 Task: Find connections with filter location Paravūr with filter topic #Business2021with filter profile language Potuguese with filter current company Software Testing Studio with filter school Sri Ramakrishna Engineering College with filter industry Building Construction with filter service category Financial Planning with filter keywords title Brand Strategist
Action: Mouse moved to (555, 69)
Screenshot: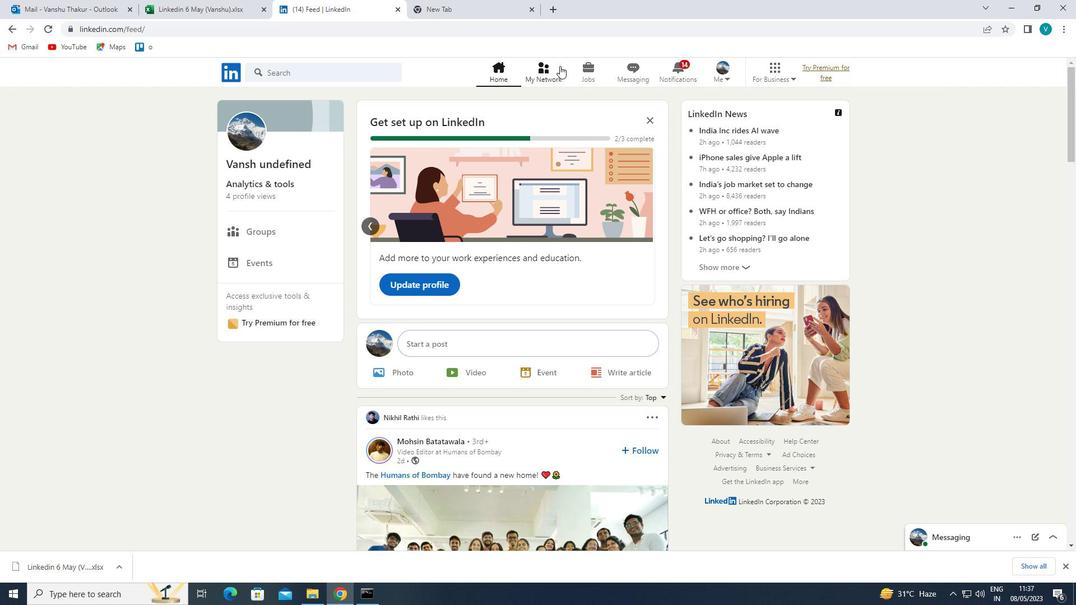 
Action: Mouse pressed left at (555, 69)
Screenshot: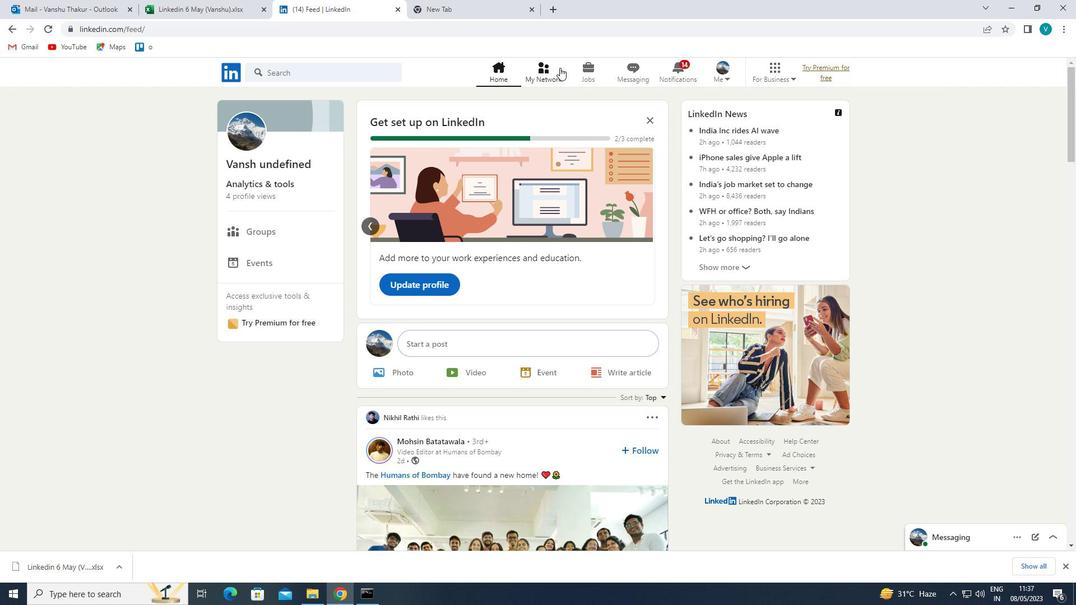 
Action: Mouse moved to (314, 128)
Screenshot: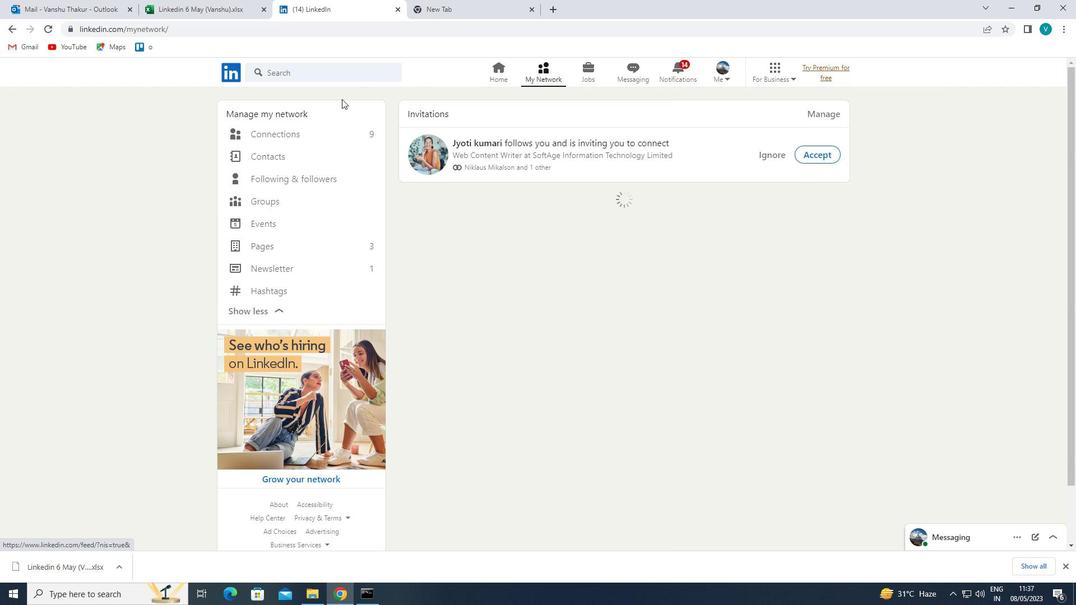 
Action: Mouse pressed left at (314, 128)
Screenshot: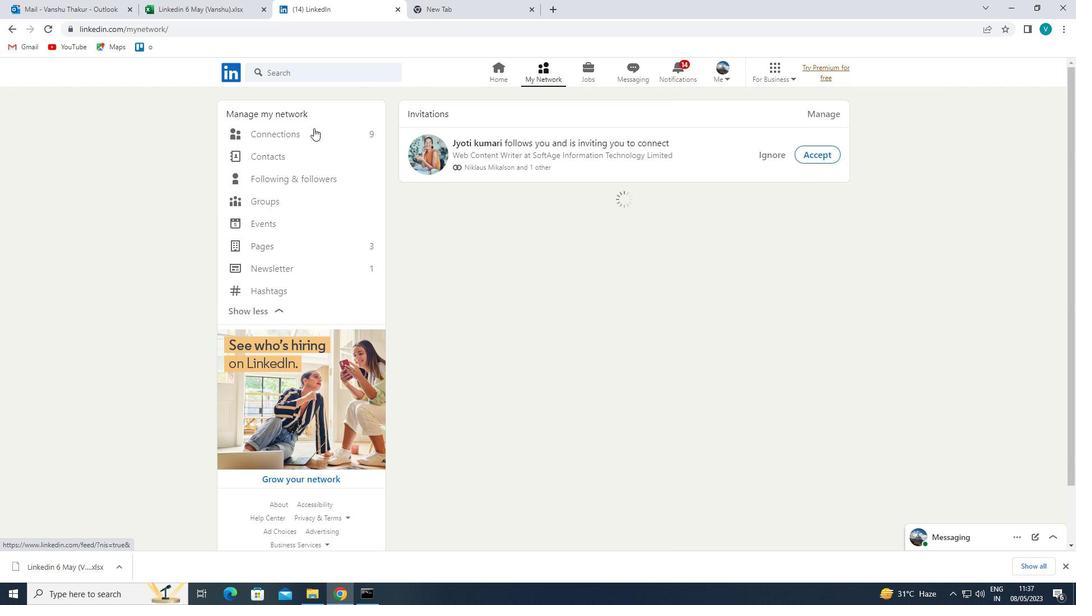 
Action: Mouse moved to (651, 136)
Screenshot: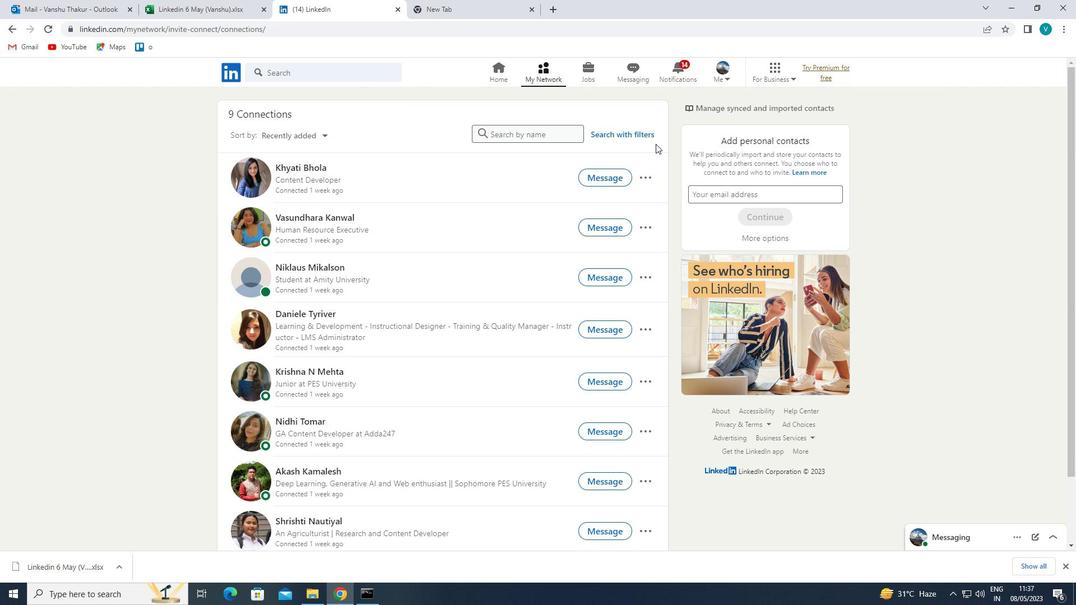 
Action: Mouse pressed left at (651, 136)
Screenshot: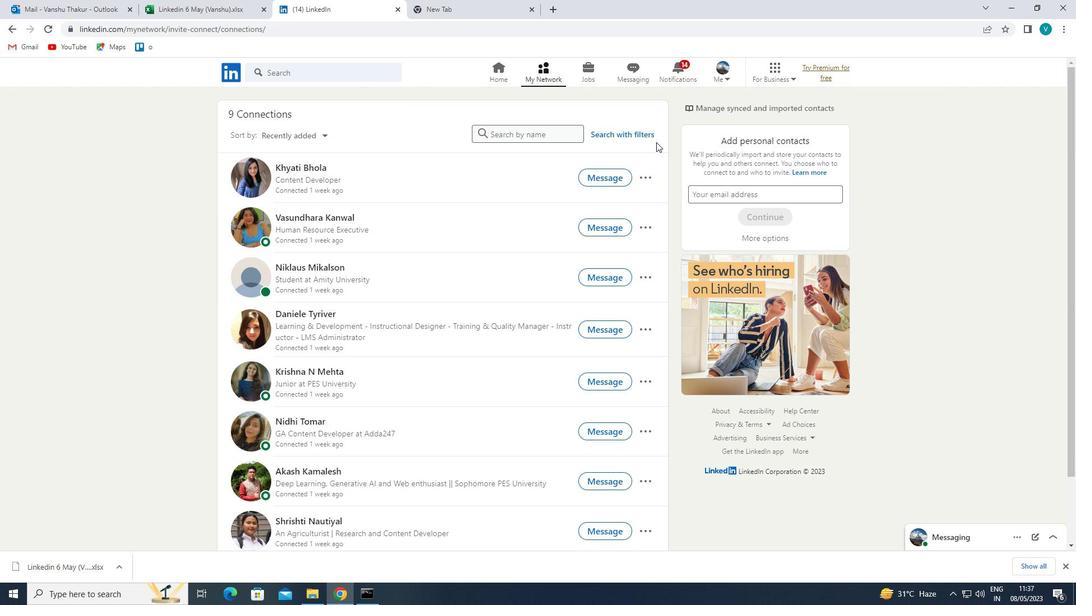 
Action: Mouse moved to (546, 106)
Screenshot: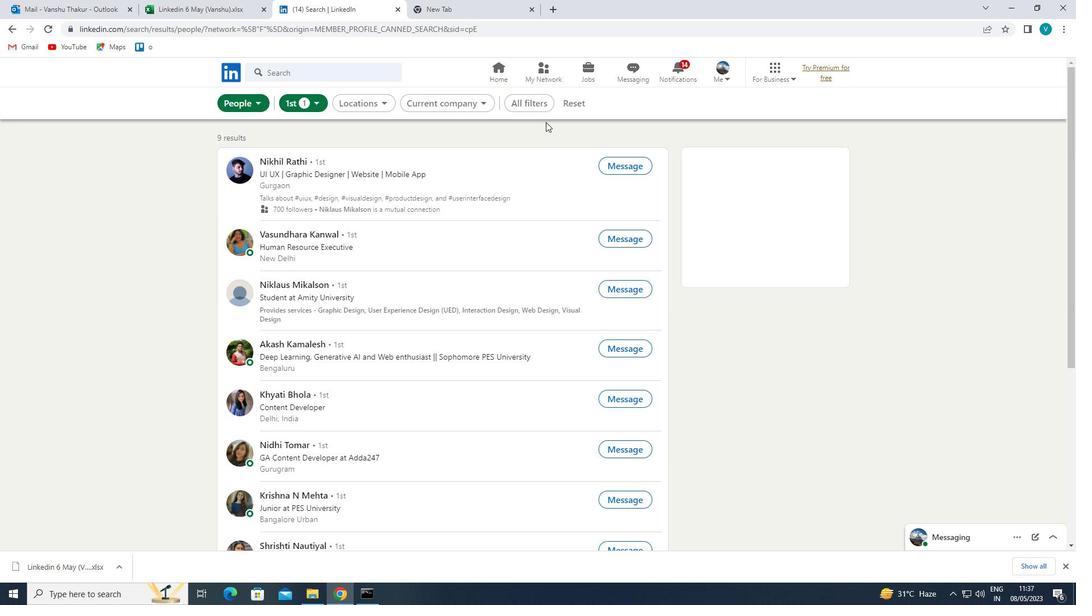 
Action: Mouse pressed left at (546, 106)
Screenshot: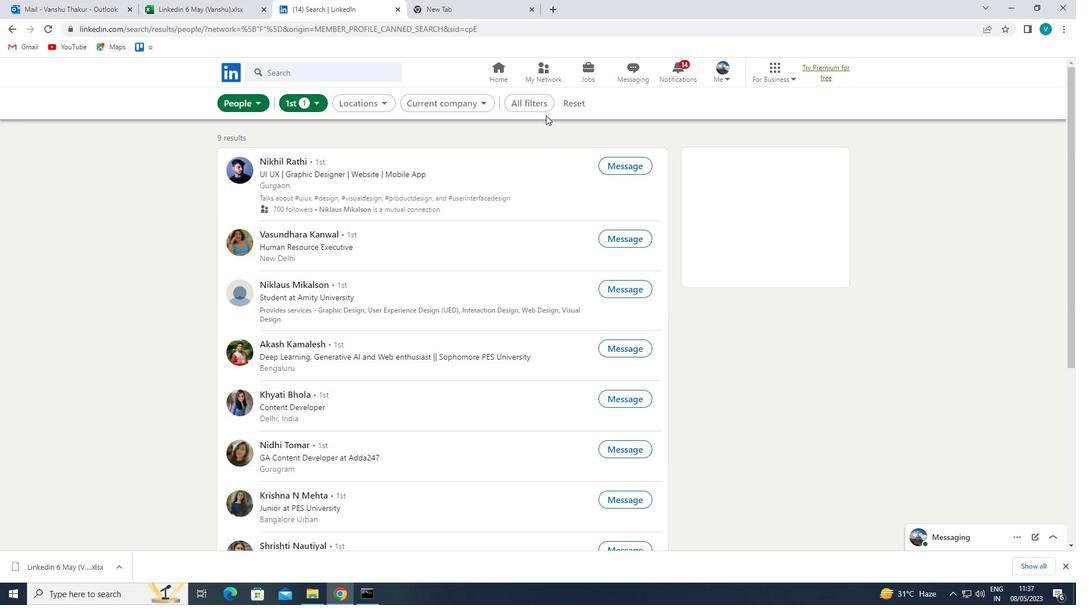 
Action: Mouse moved to (853, 231)
Screenshot: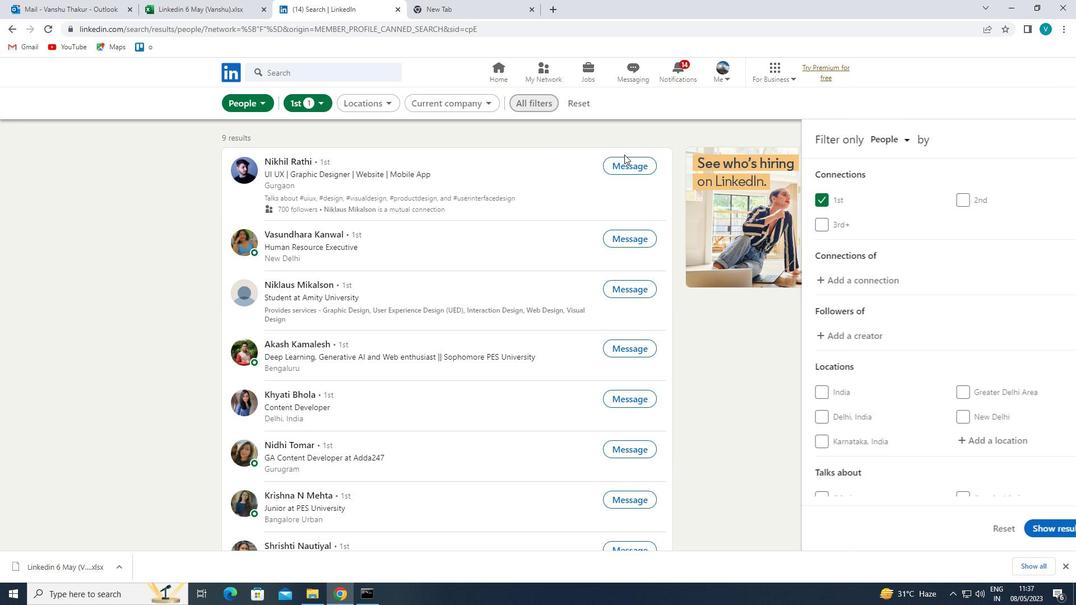 
Action: Mouse scrolled (853, 230) with delta (0, 0)
Screenshot: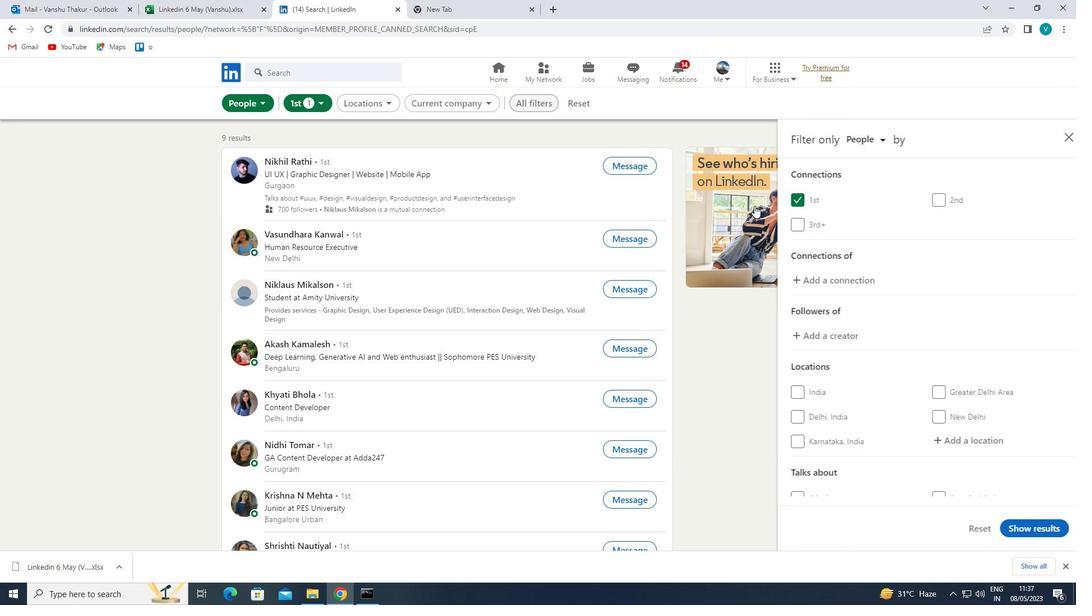 
Action: Mouse moved to (854, 231)
Screenshot: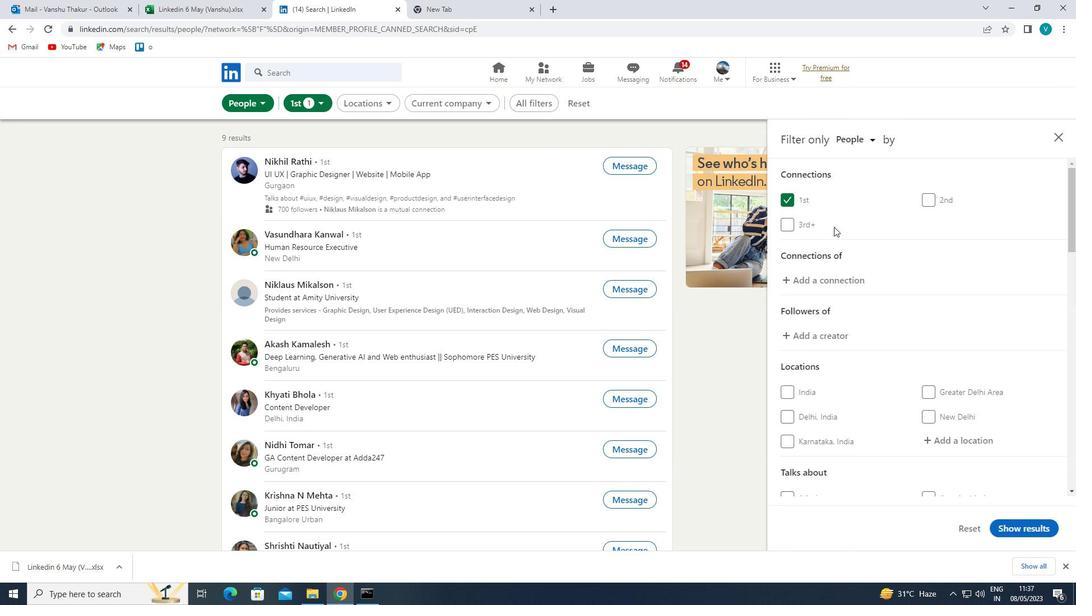 
Action: Mouse scrolled (854, 230) with delta (0, 0)
Screenshot: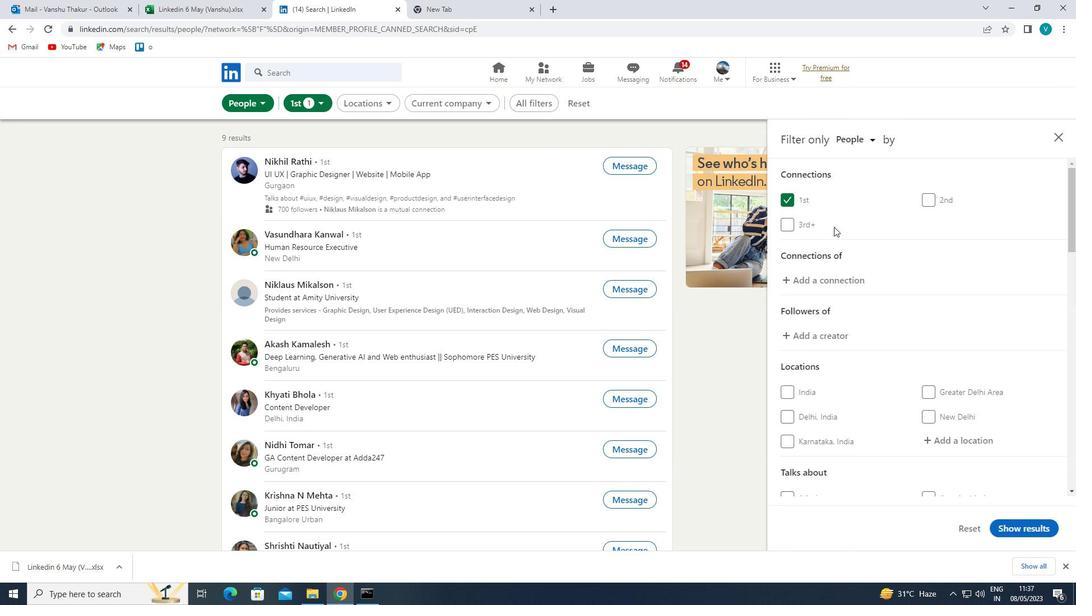 
Action: Mouse moved to (953, 327)
Screenshot: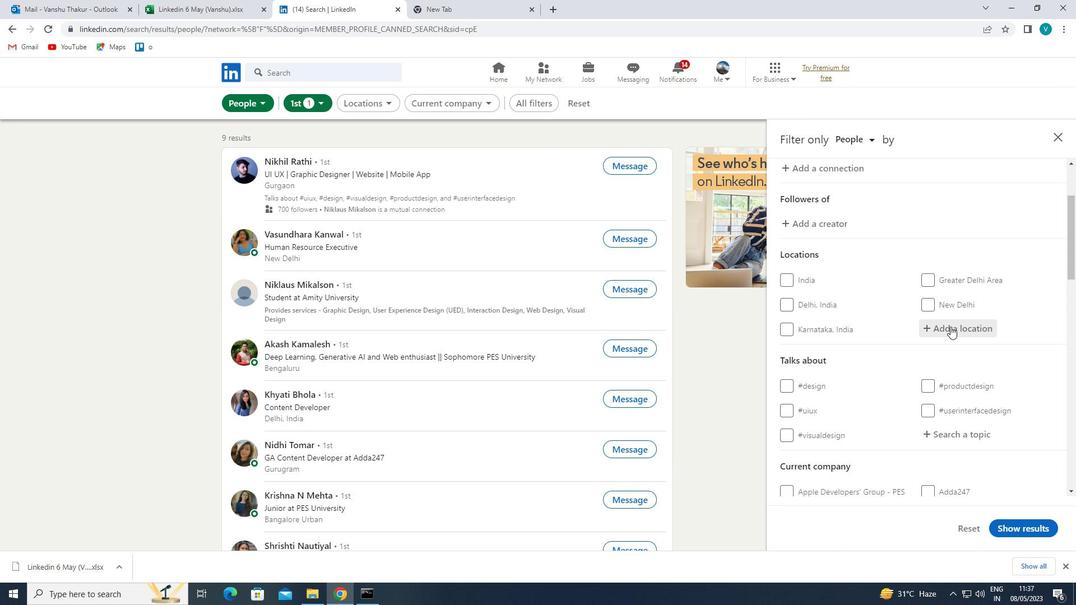 
Action: Mouse pressed left at (953, 327)
Screenshot: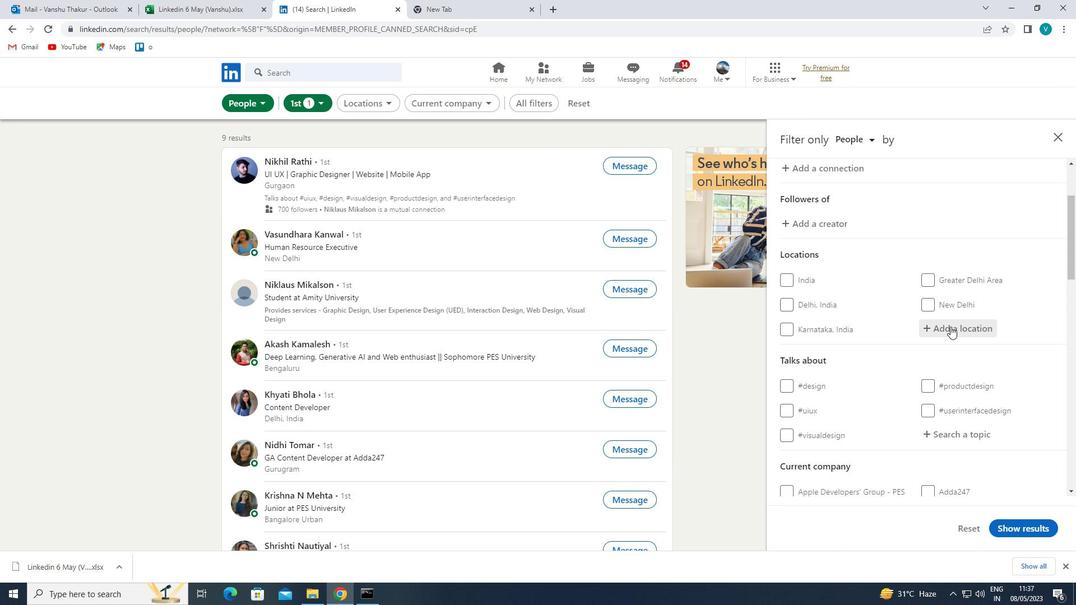 
Action: Mouse moved to (949, 330)
Screenshot: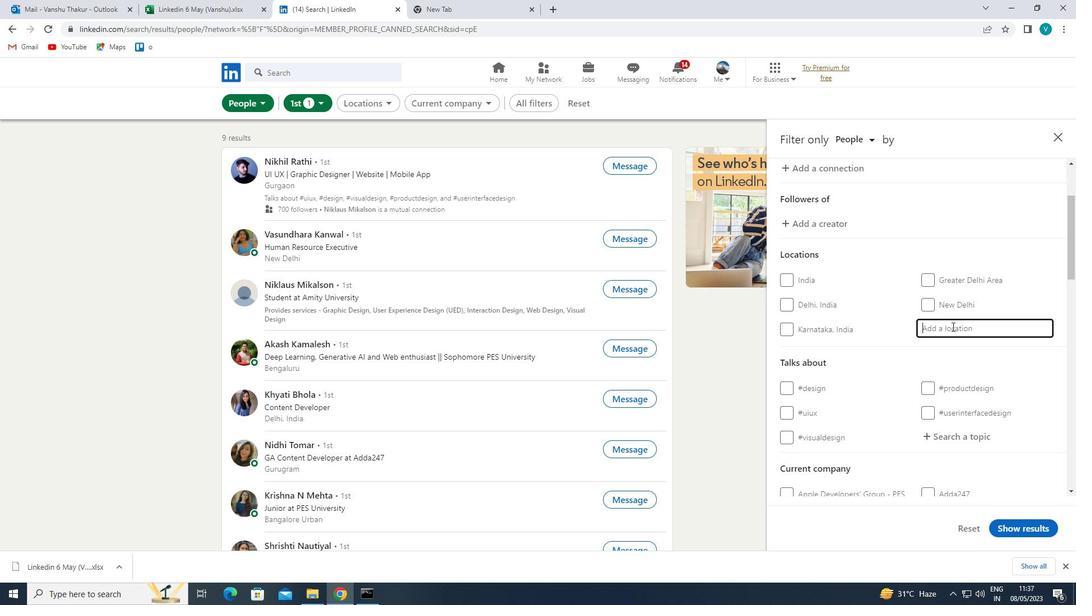 
Action: Key pressed <Key.shift>PARAVUR
Screenshot: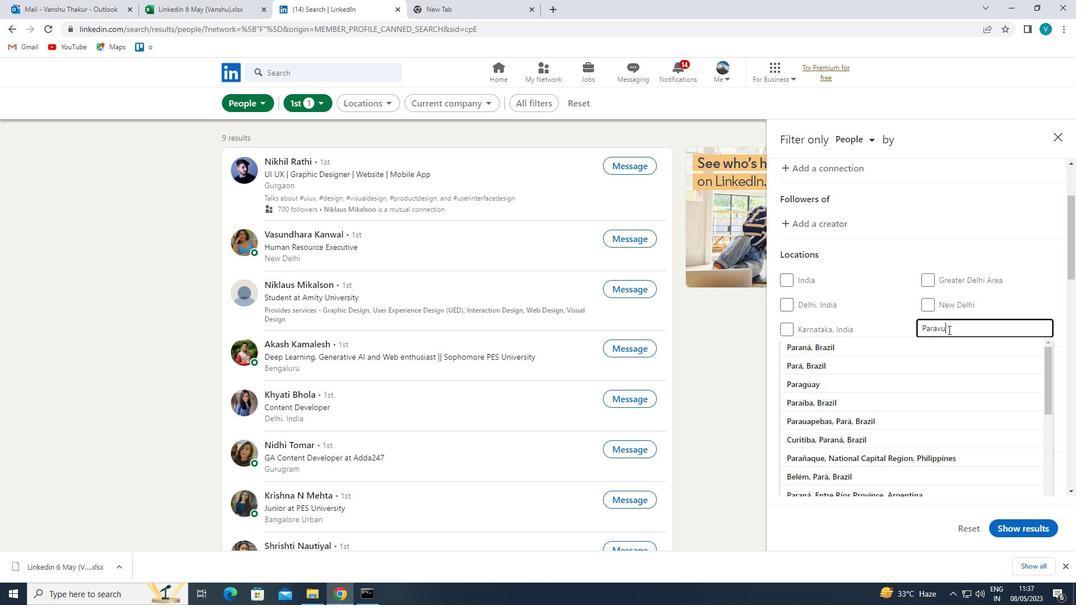 
Action: Mouse moved to (949, 345)
Screenshot: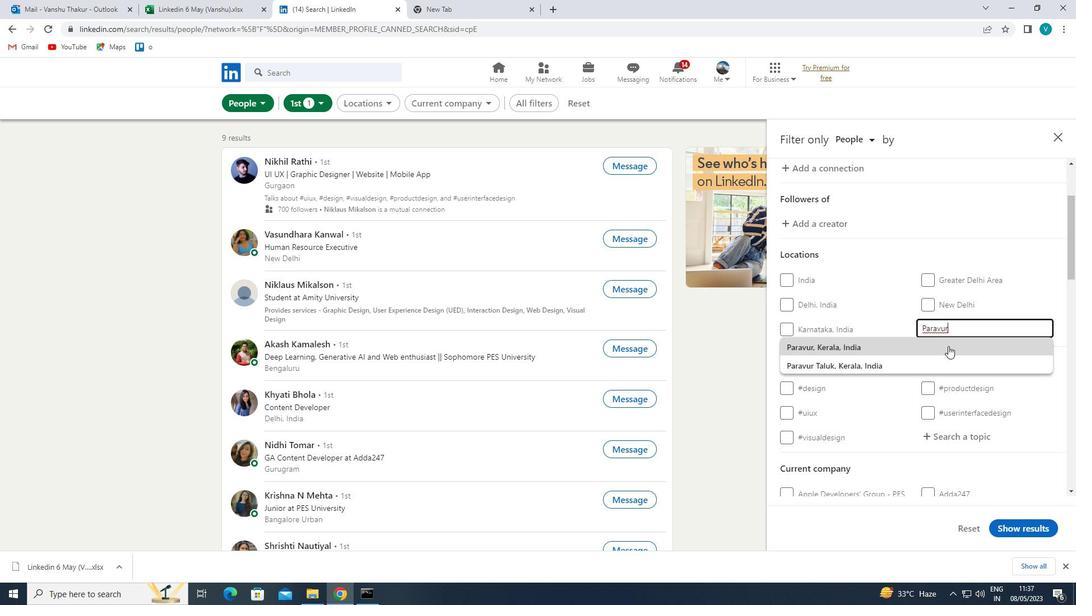 
Action: Mouse pressed left at (949, 345)
Screenshot: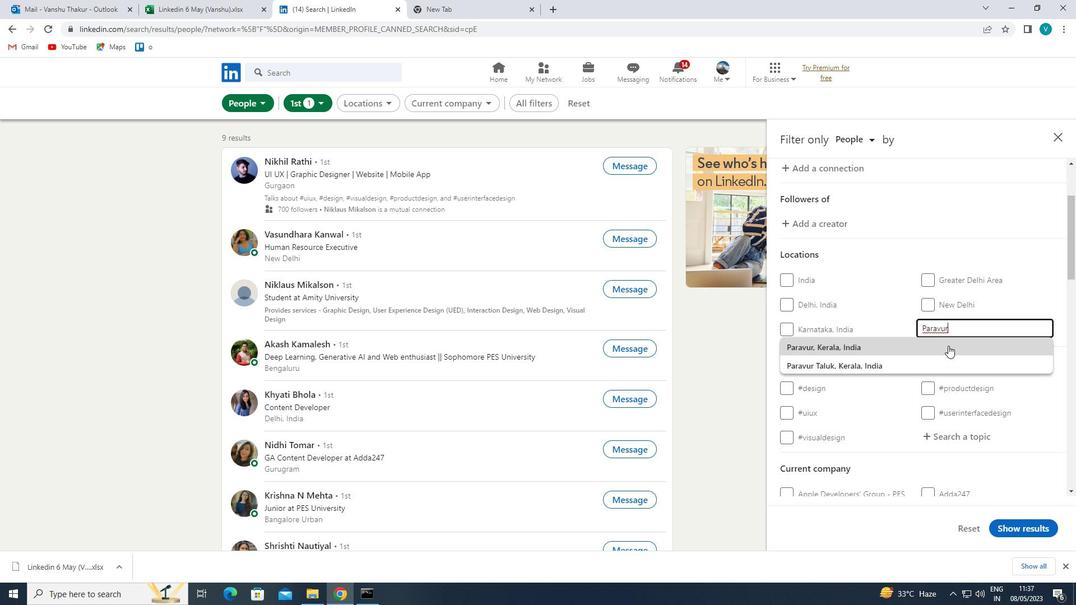 
Action: Mouse scrolled (949, 344) with delta (0, 0)
Screenshot: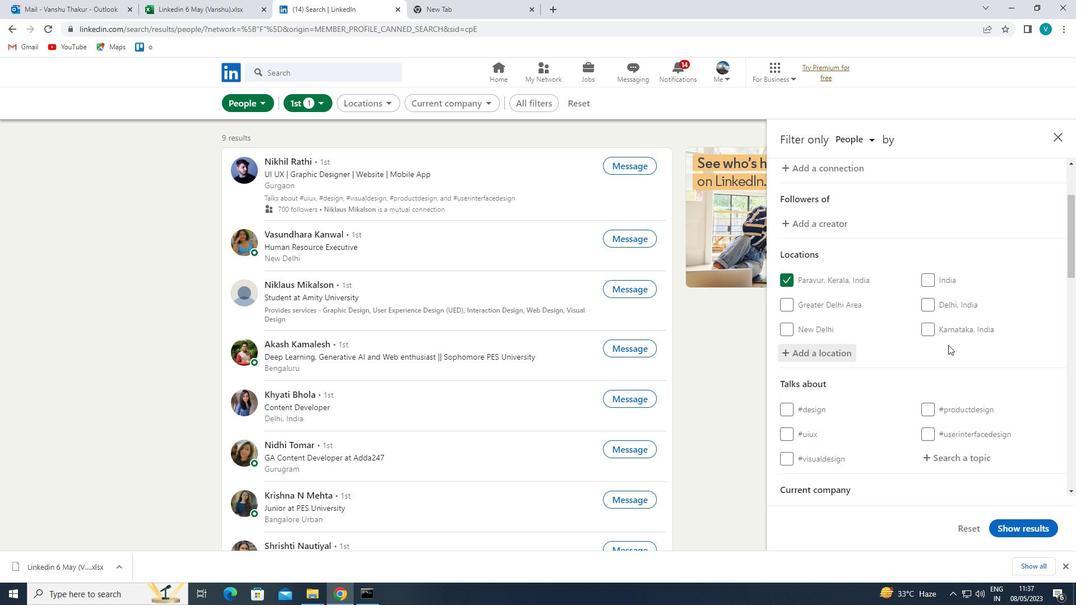 
Action: Mouse scrolled (949, 344) with delta (0, 0)
Screenshot: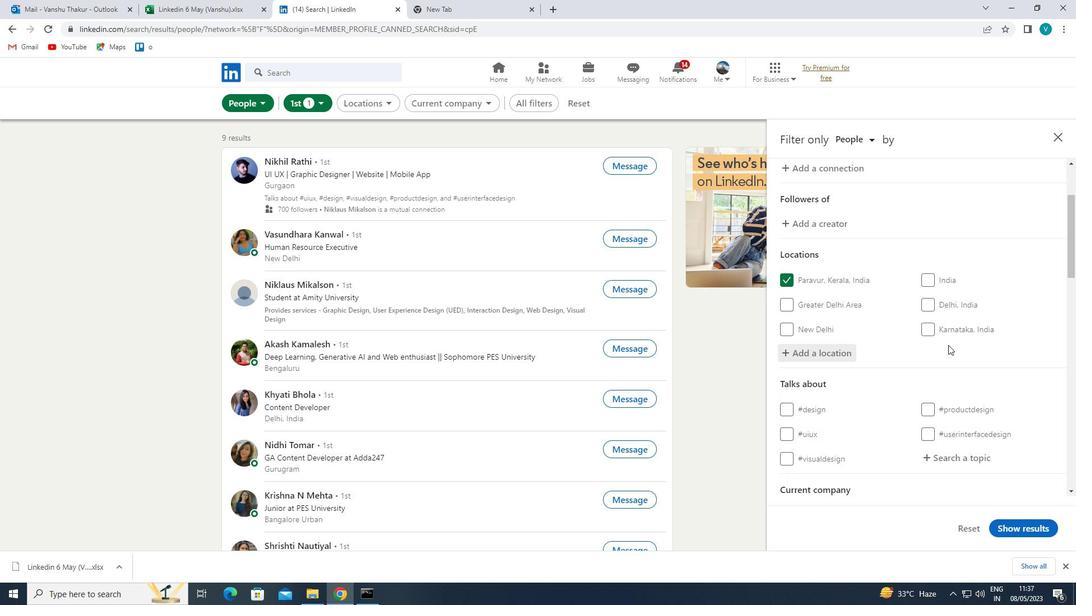 
Action: Mouse moved to (955, 351)
Screenshot: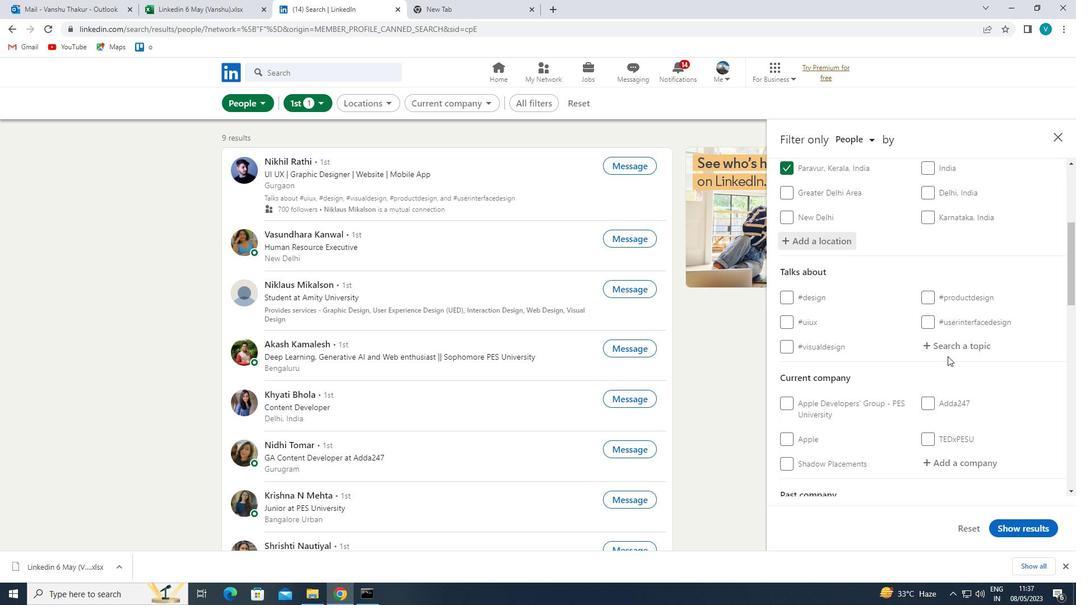 
Action: Mouse pressed left at (955, 351)
Screenshot: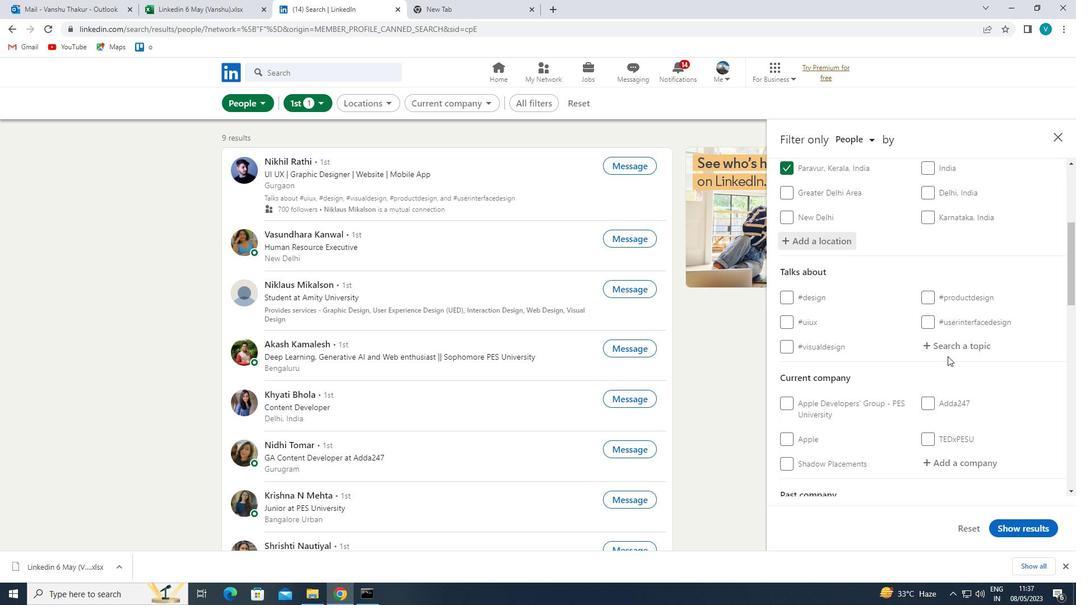 
Action: Mouse moved to (949, 355)
Screenshot: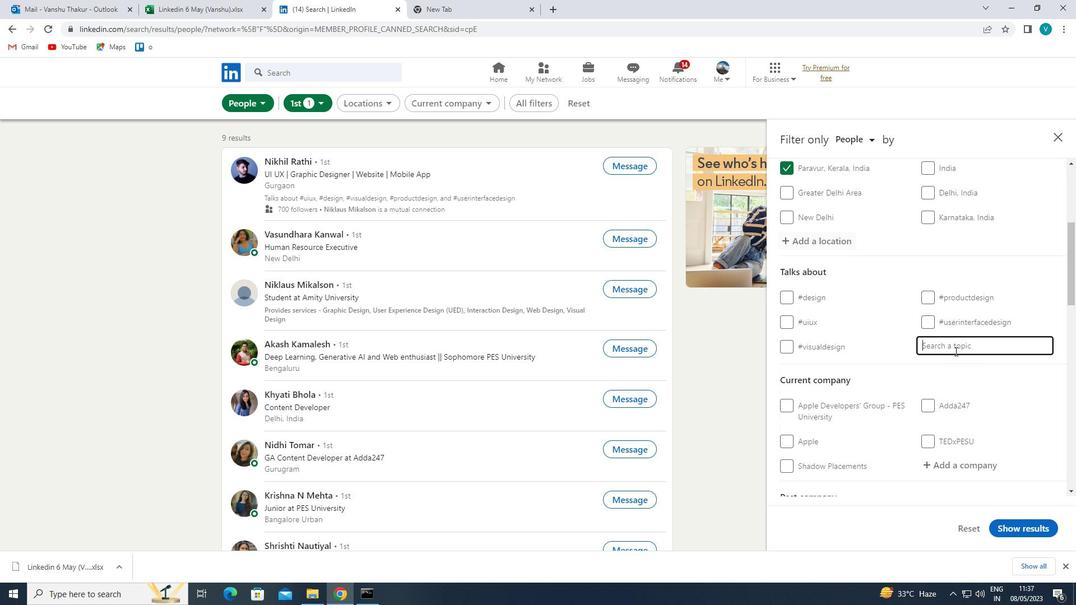 
Action: Key pressed BUSINESS2021
Screenshot: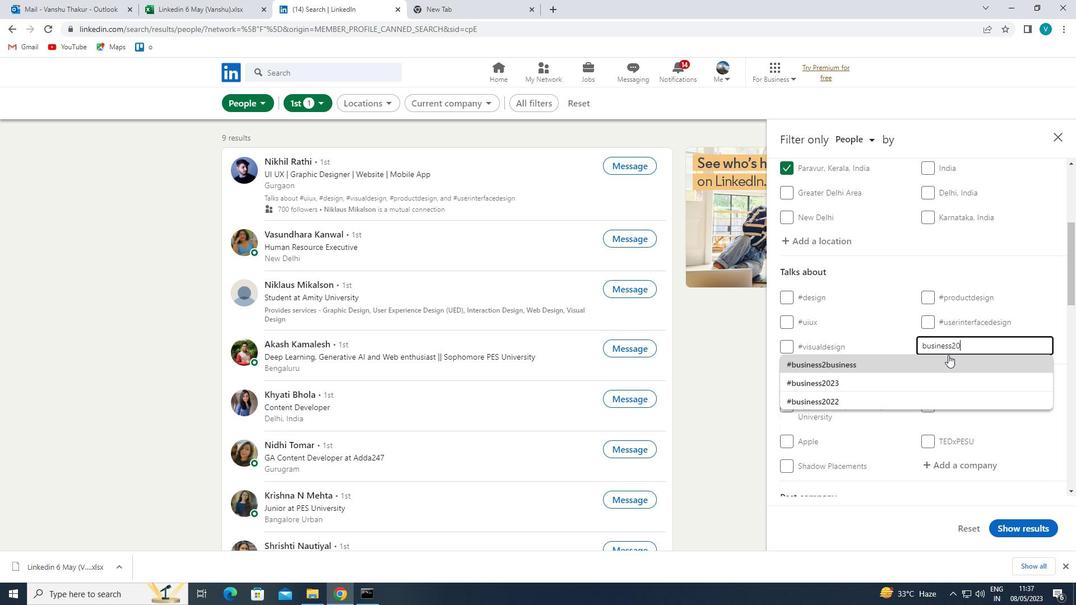 
Action: Mouse moved to (922, 344)
Screenshot: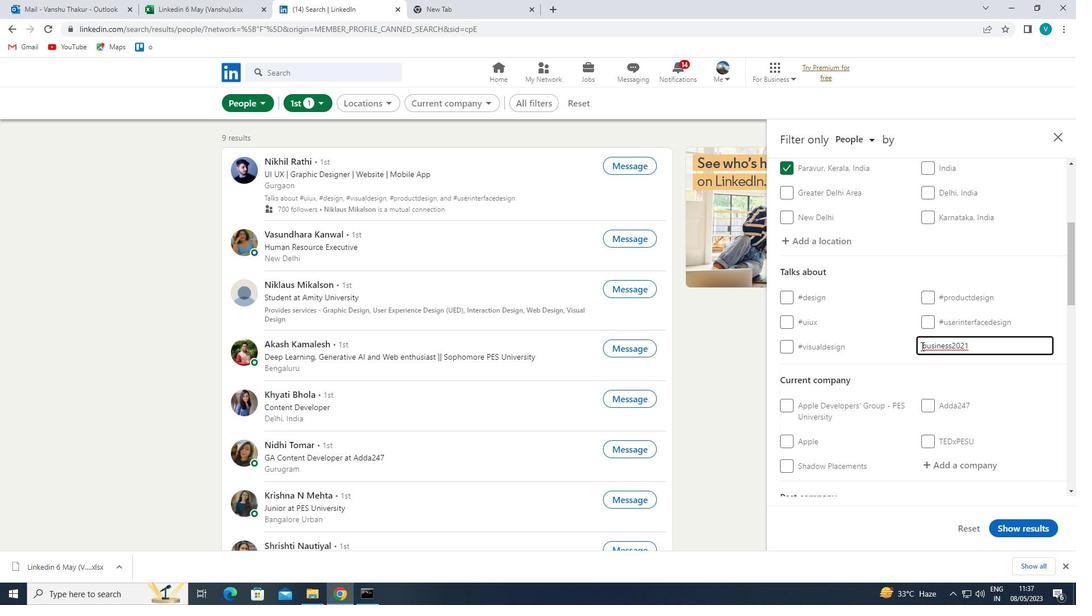 
Action: Mouse pressed left at (922, 344)
Screenshot: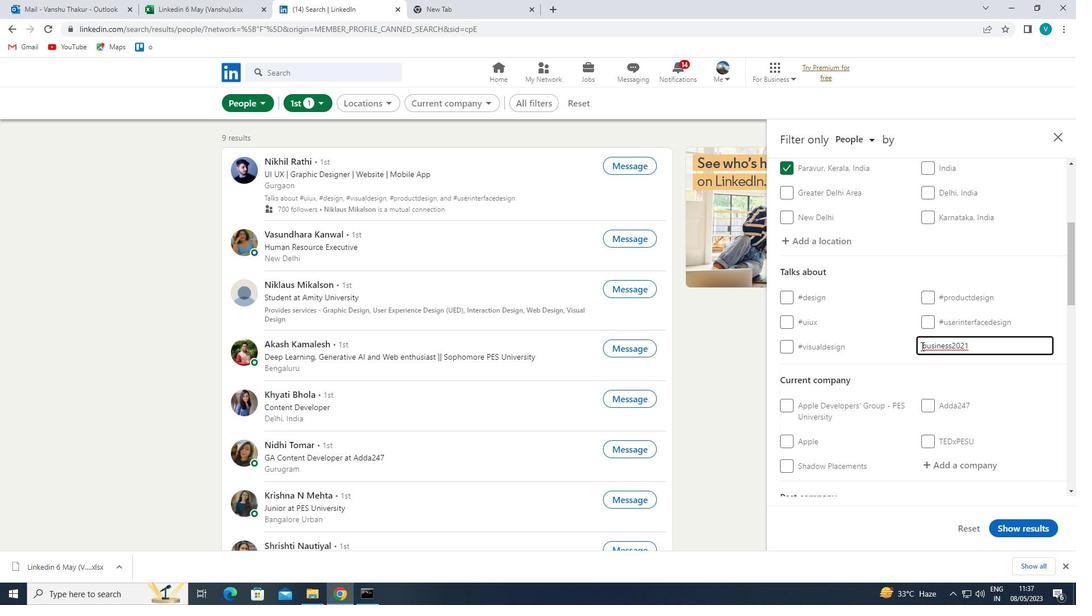 
Action: Mouse moved to (942, 369)
Screenshot: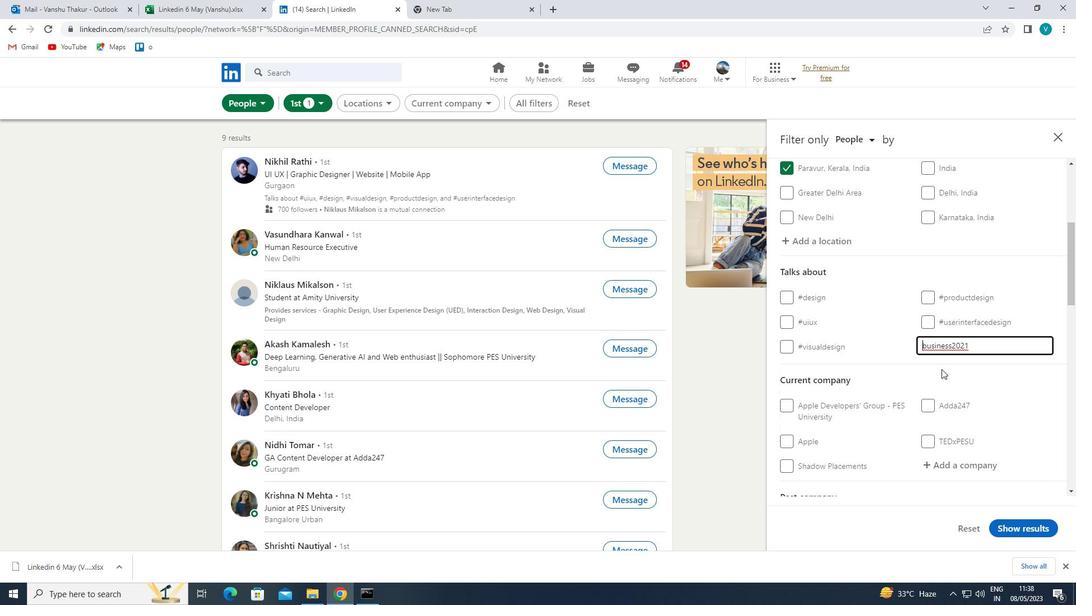 
Action: Key pressed <Key.shift>
Screenshot: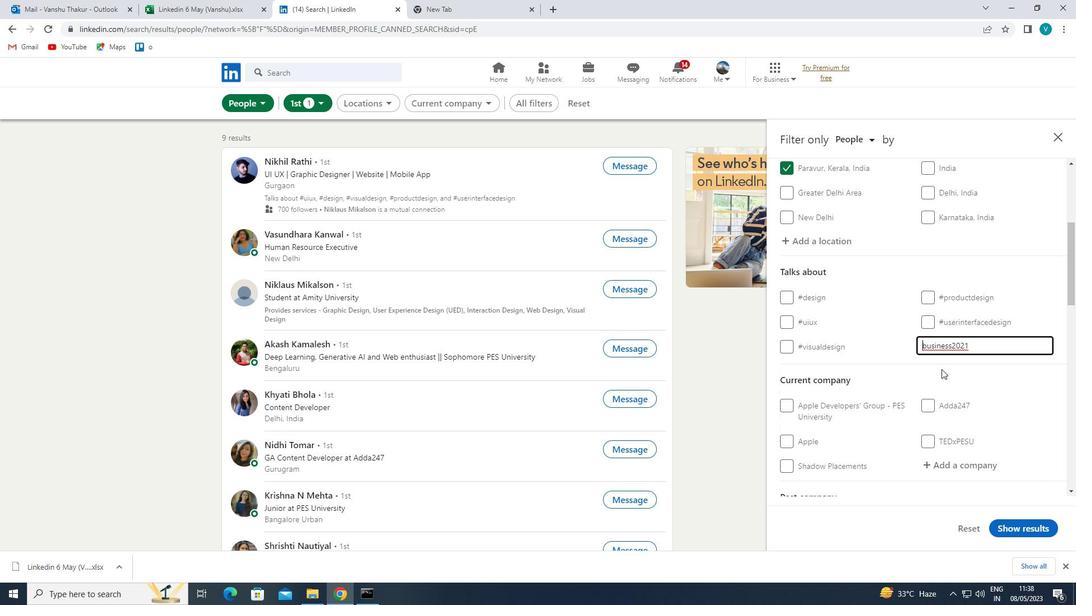 
Action: Mouse moved to (936, 373)
Screenshot: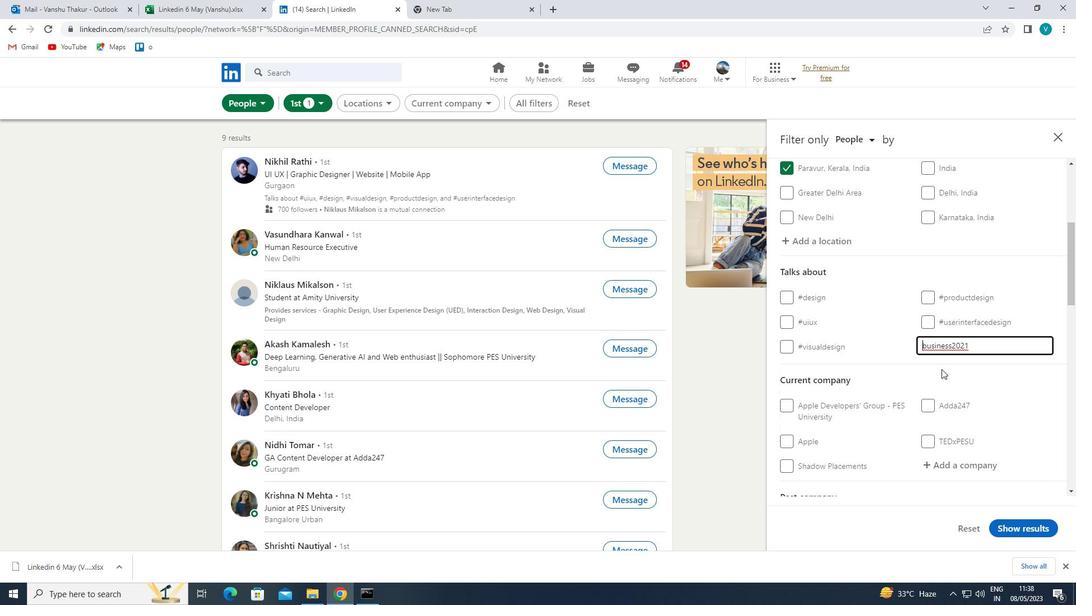 
Action: Key pressed <Key.shift><Key.shift><Key.shift>#
Screenshot: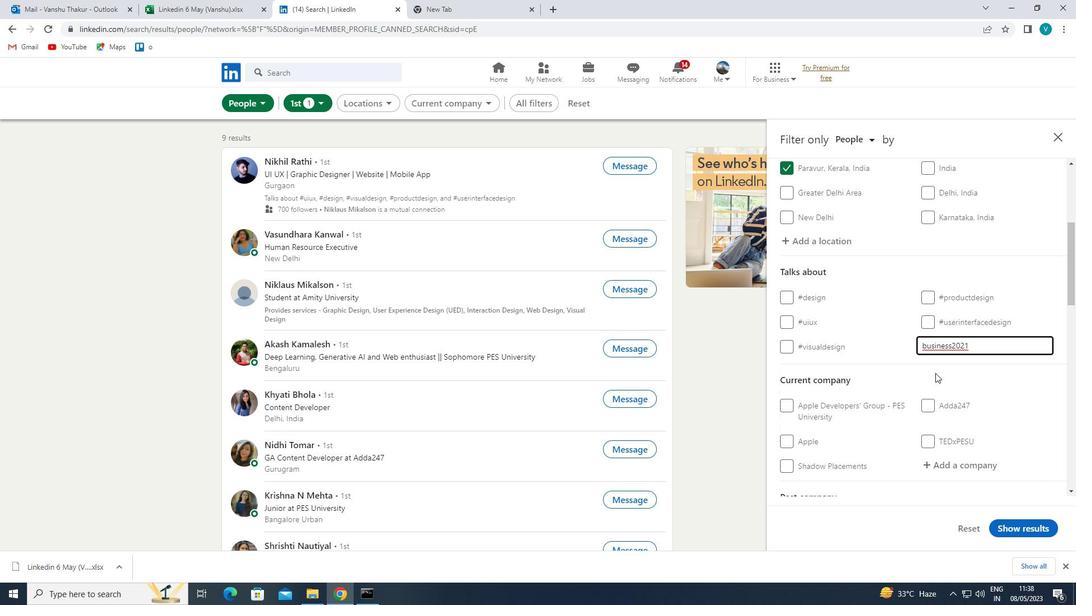 
Action: Mouse moved to (935, 374)
Screenshot: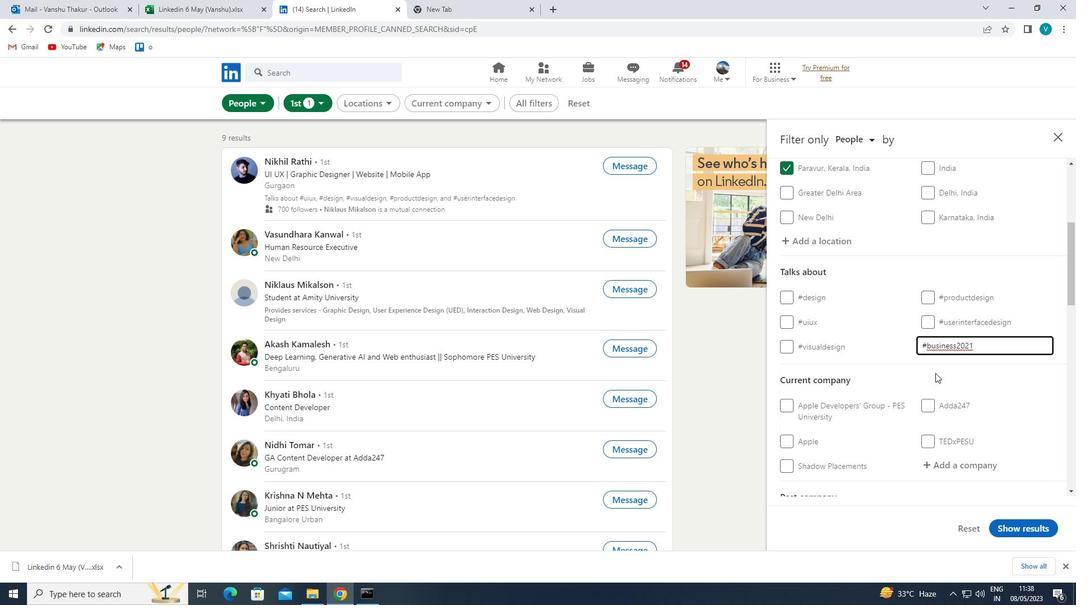 
Action: Mouse pressed left at (935, 374)
Screenshot: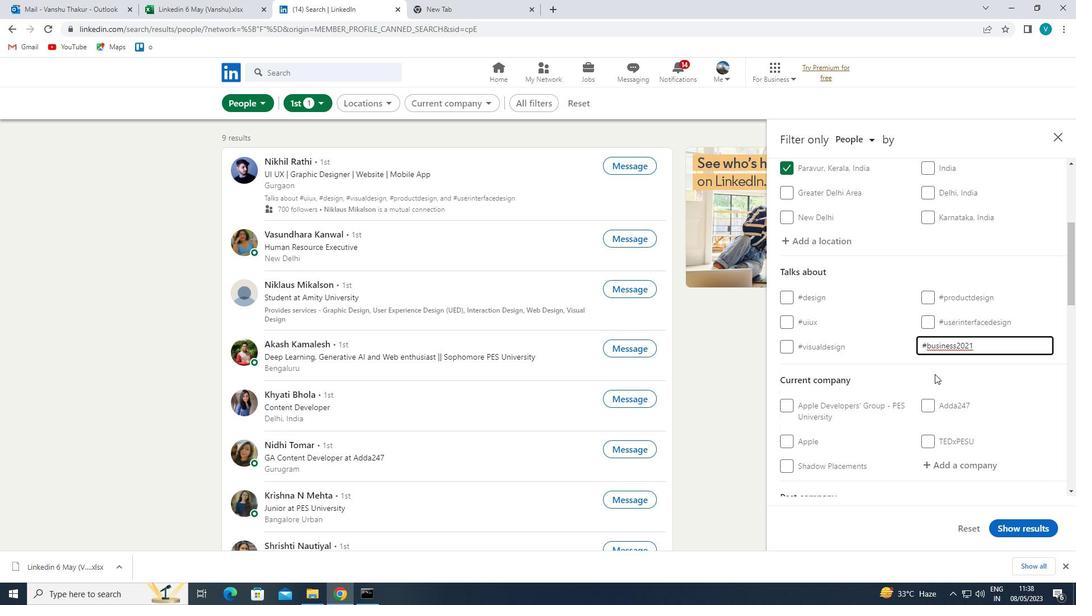 
Action: Mouse scrolled (935, 374) with delta (0, 0)
Screenshot: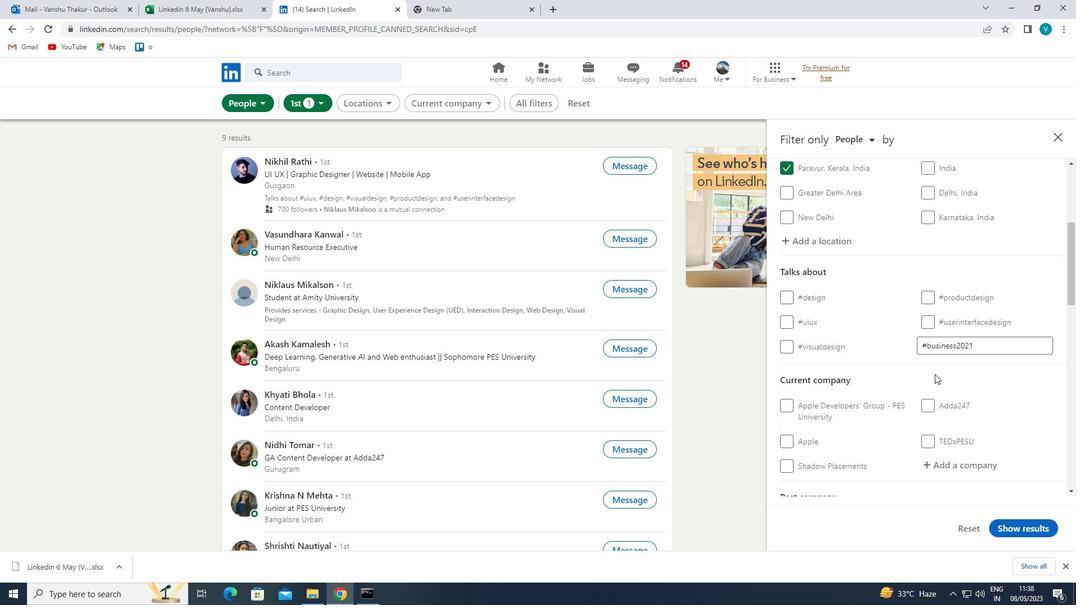 
Action: Mouse scrolled (935, 374) with delta (0, 0)
Screenshot: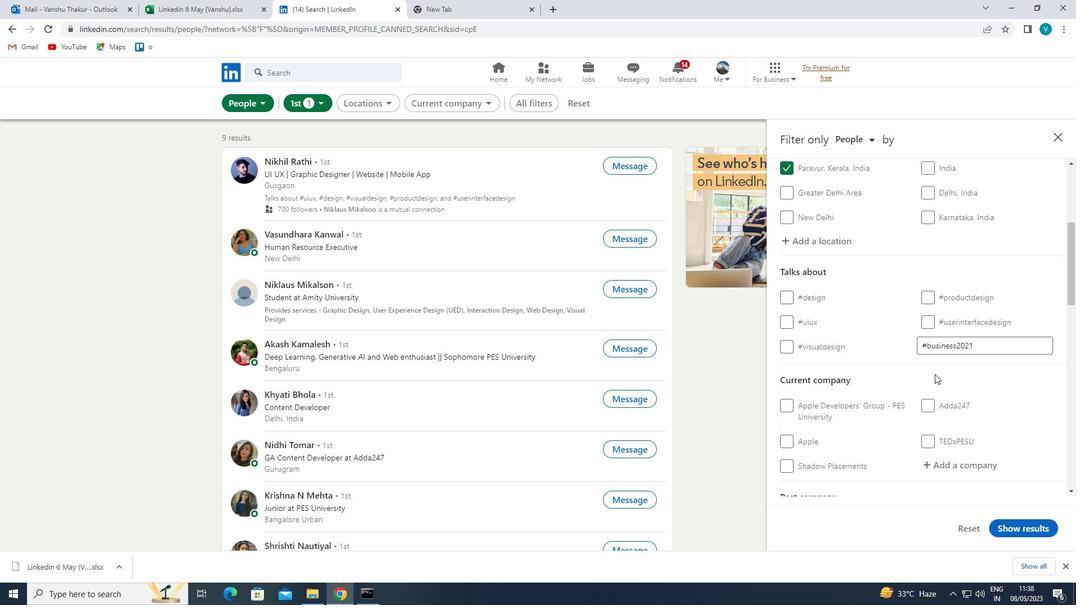 
Action: Mouse moved to (935, 357)
Screenshot: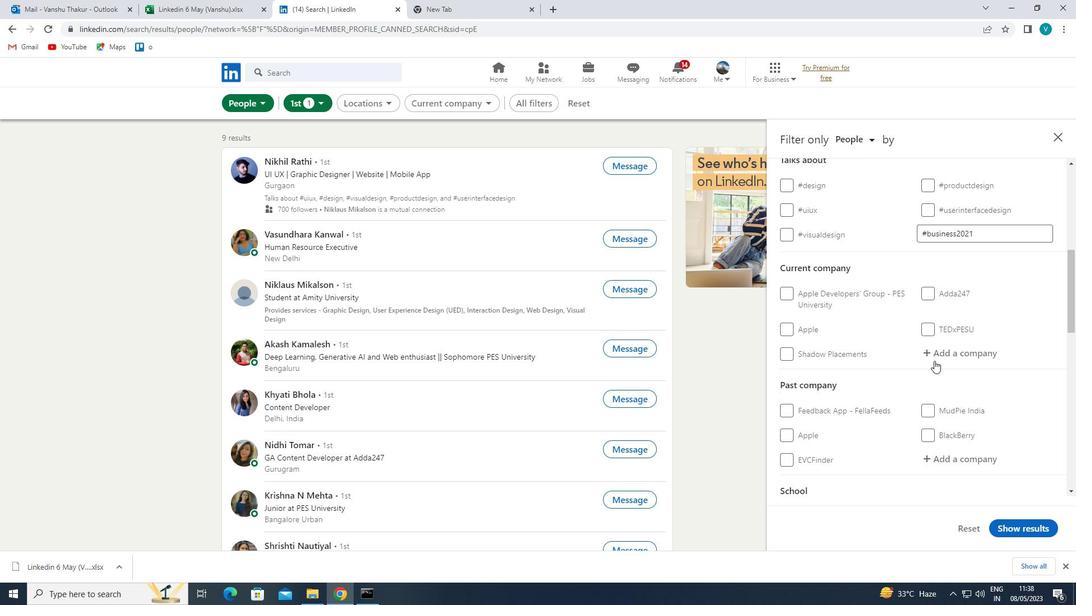 
Action: Mouse pressed left at (935, 357)
Screenshot: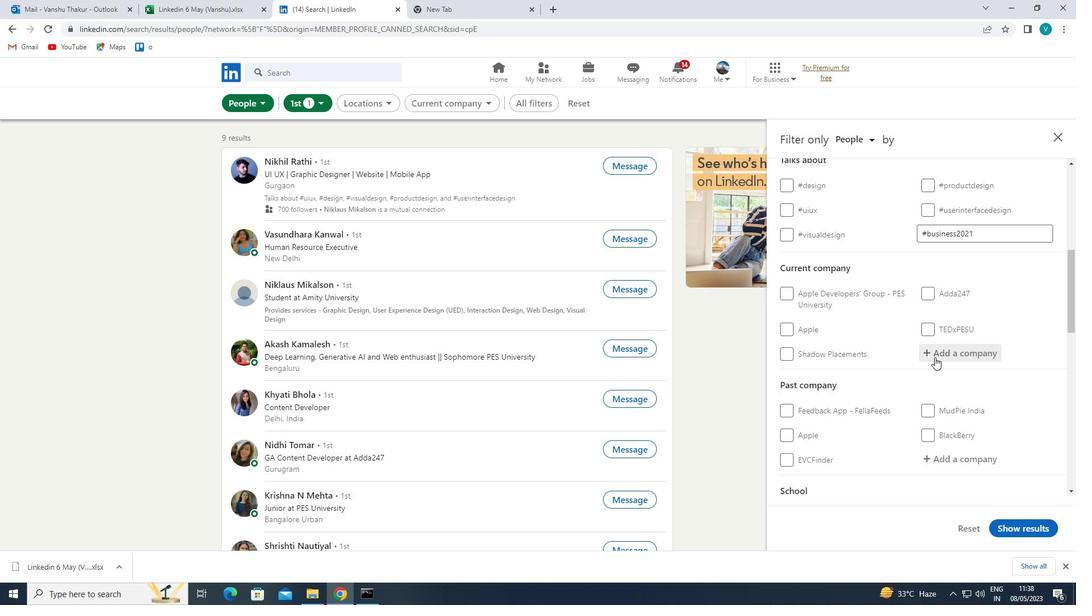 
Action: Key pressed <Key.shift>
Screenshot: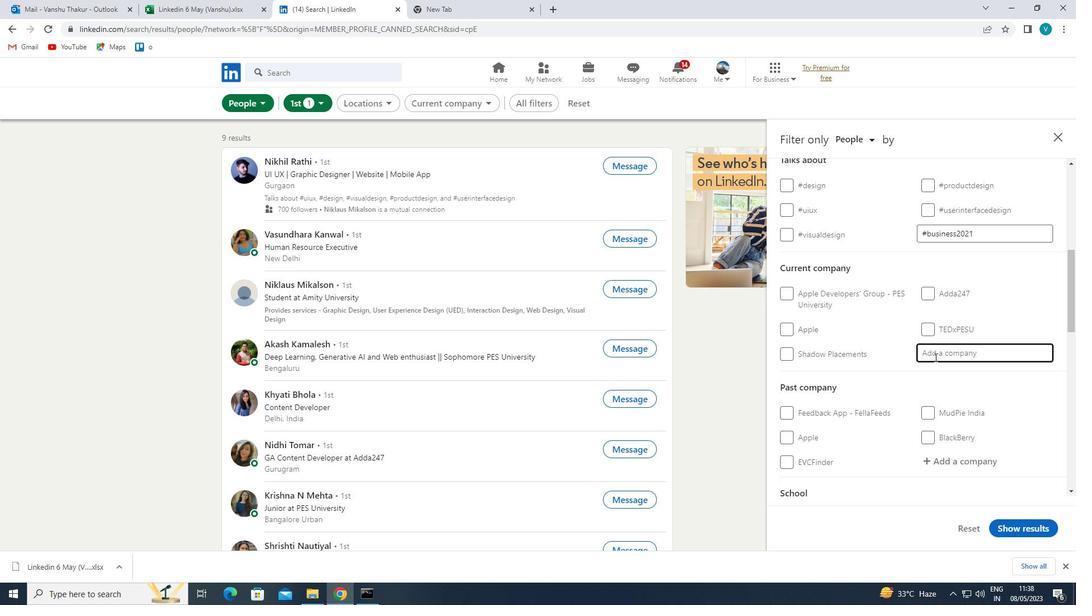 
Action: Mouse moved to (940, 355)
Screenshot: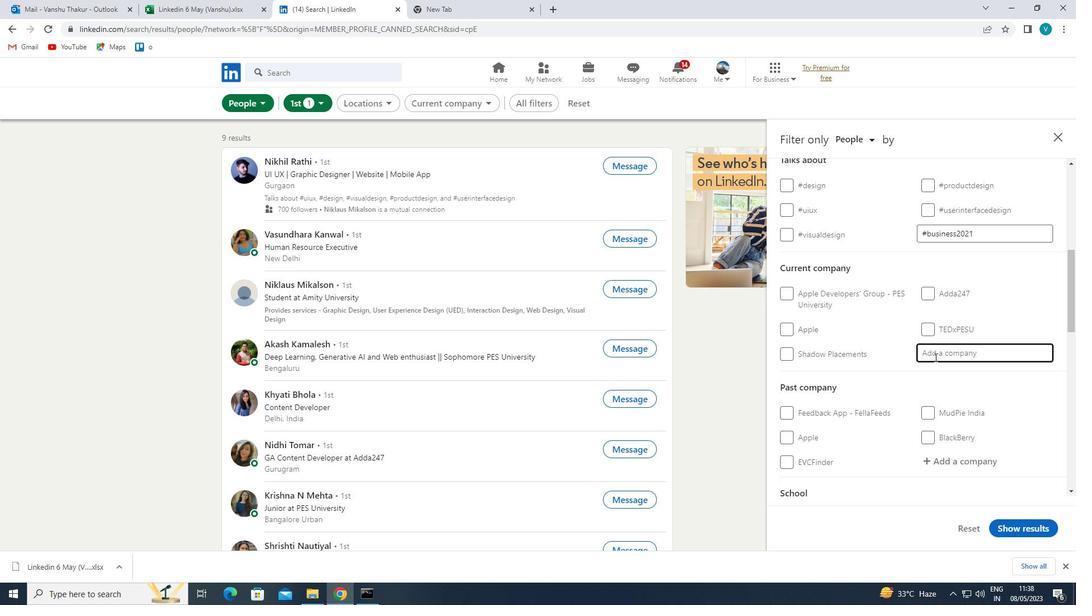 
Action: Key pressed S
Screenshot: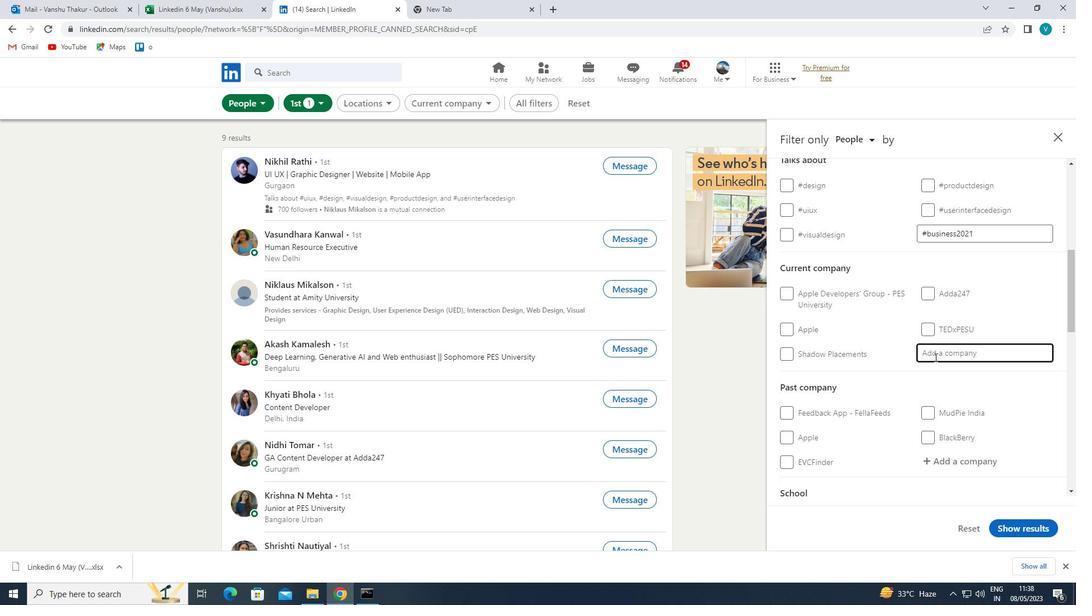 
Action: Mouse moved to (932, 360)
Screenshot: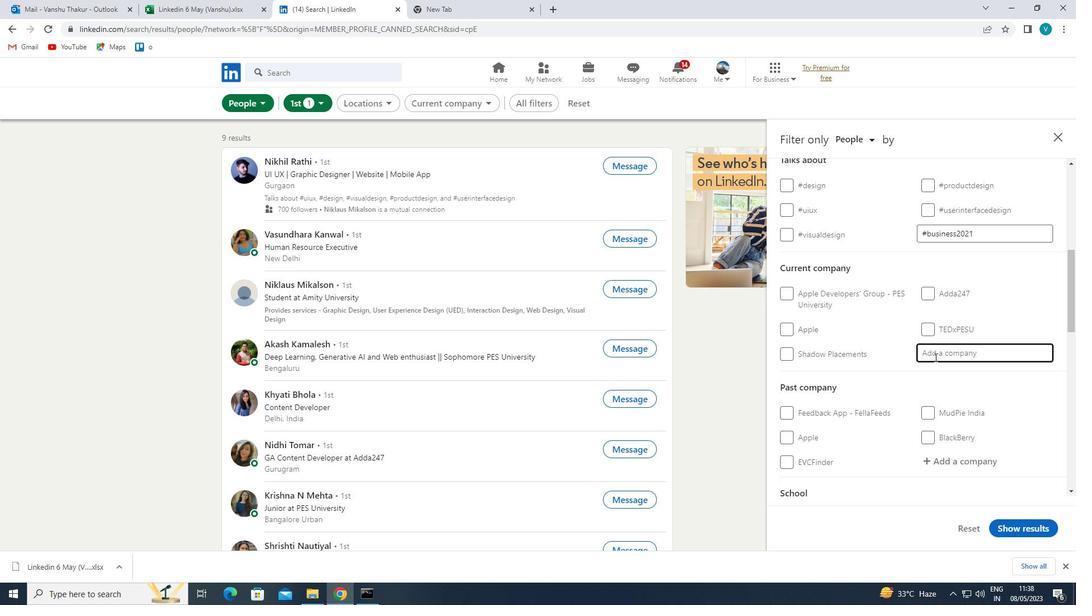 
Action: Key pressed OFTWARE
Screenshot: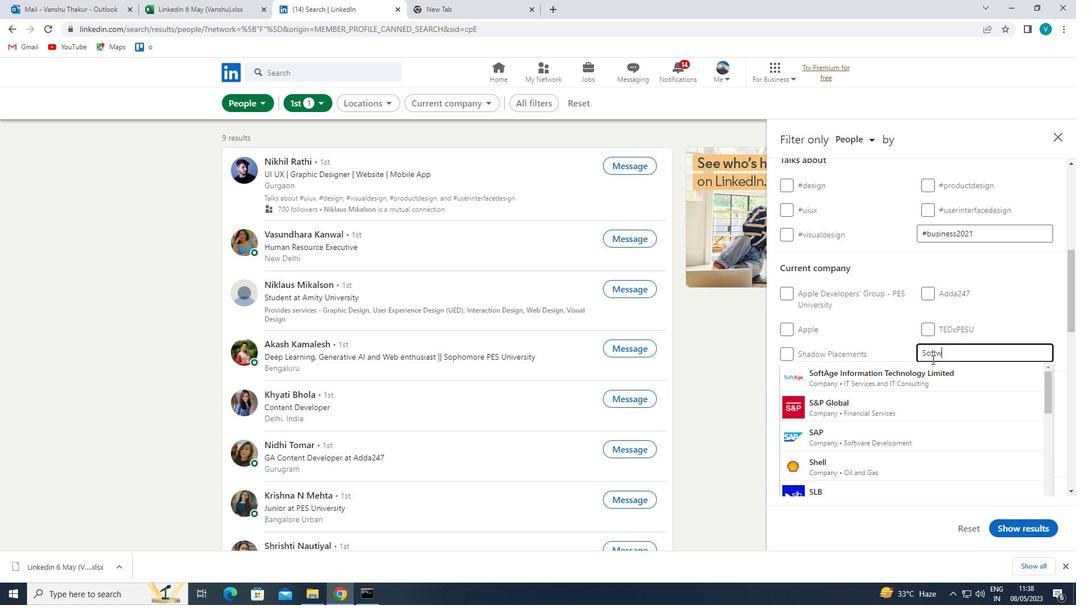 
Action: Mouse moved to (999, 352)
Screenshot: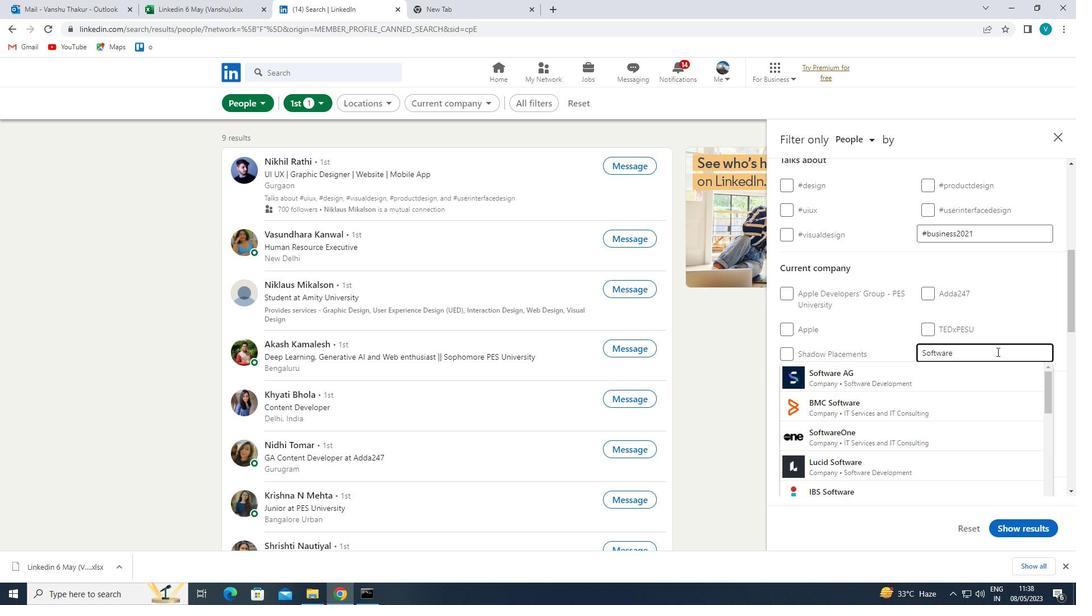 
Action: Key pressed <Key.space><Key.shift>TESTING
Screenshot: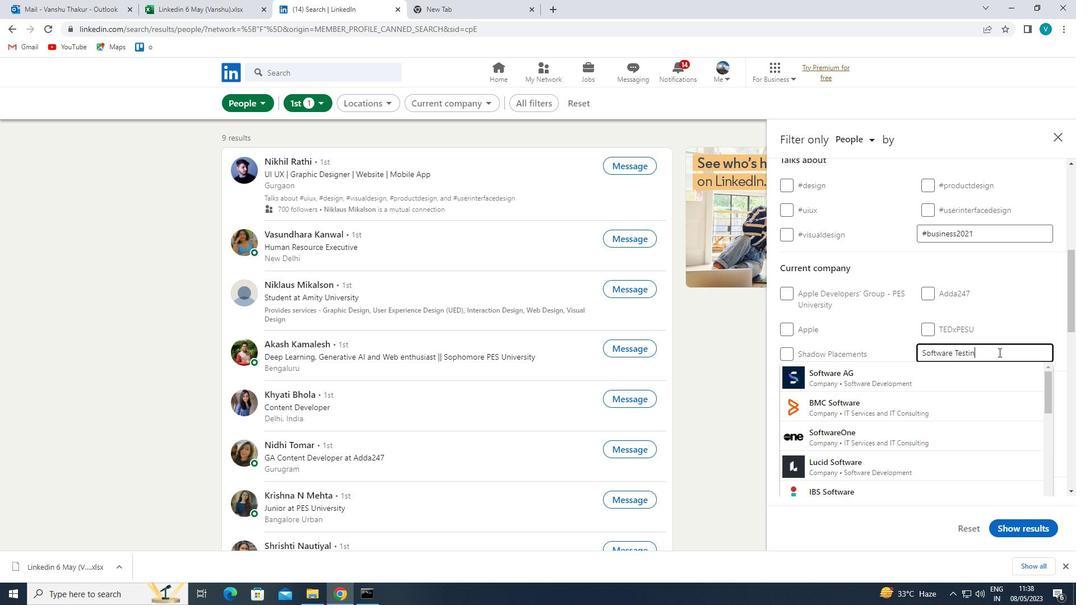 
Action: Mouse moved to (973, 376)
Screenshot: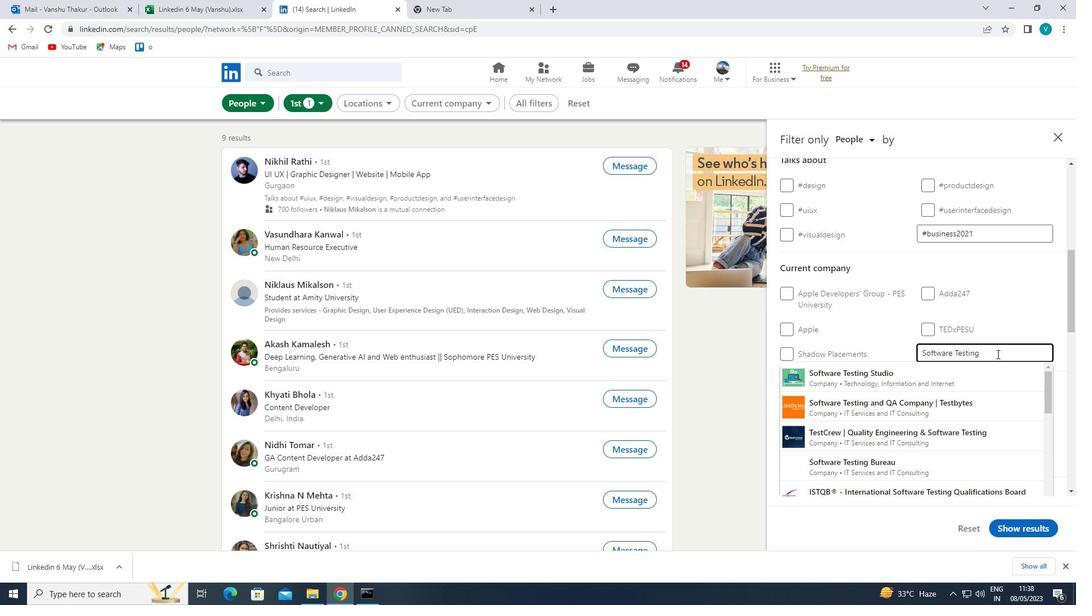 
Action: Mouse pressed left at (973, 376)
Screenshot: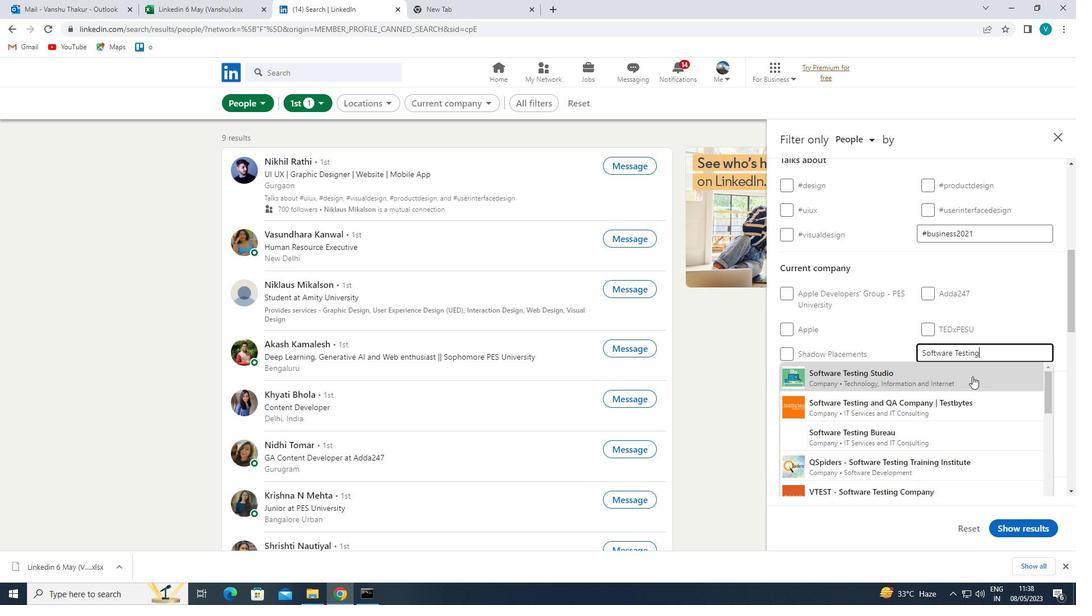 
Action: Mouse scrolled (973, 376) with delta (0, 0)
Screenshot: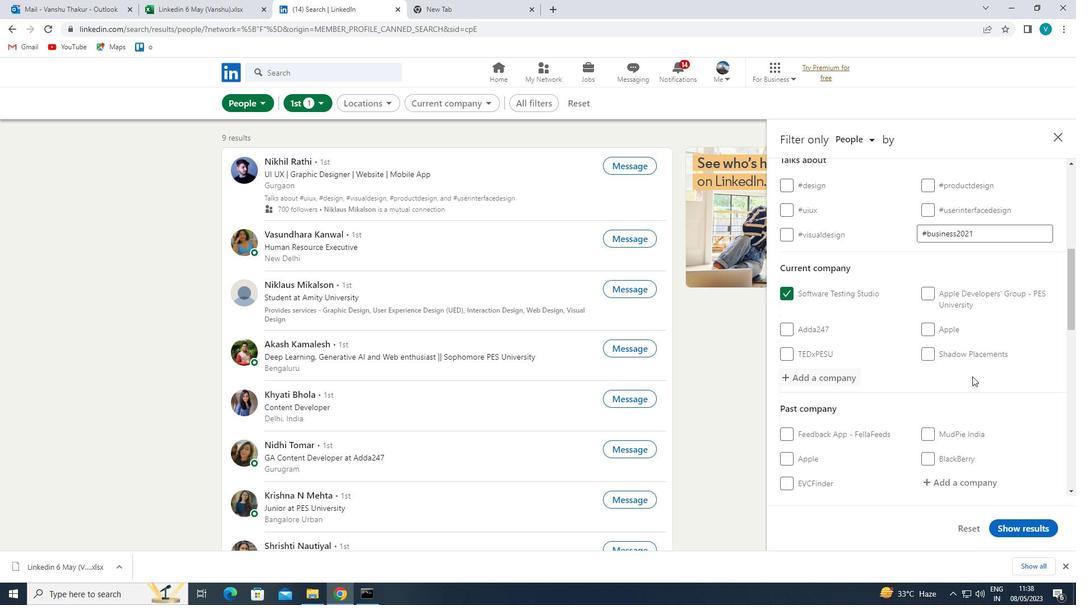 
Action: Mouse scrolled (973, 376) with delta (0, 0)
Screenshot: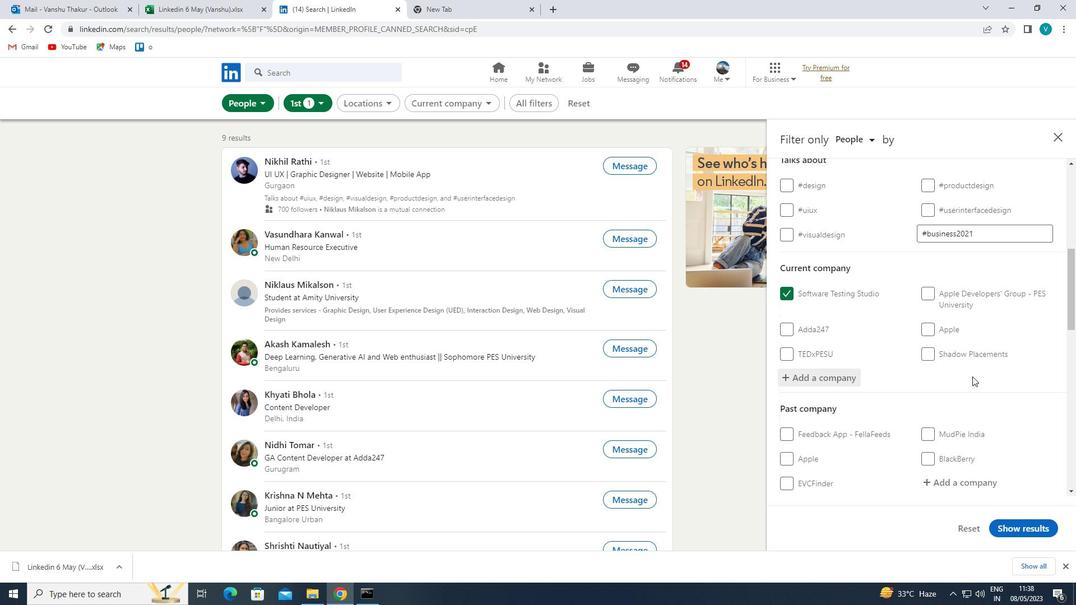 
Action: Mouse scrolled (973, 376) with delta (0, 0)
Screenshot: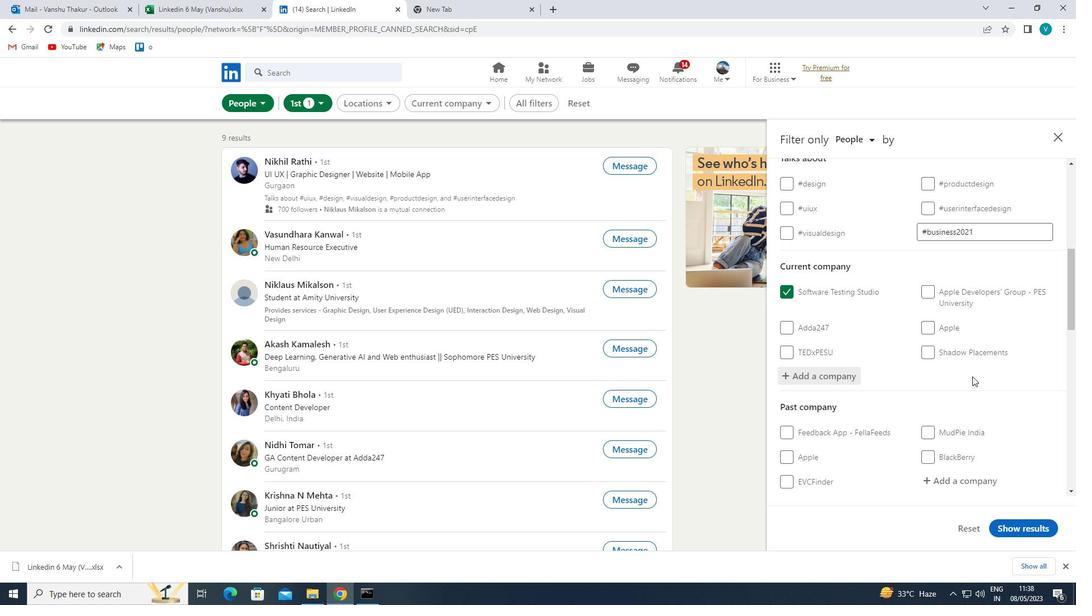 
Action: Mouse scrolled (973, 376) with delta (0, 0)
Screenshot: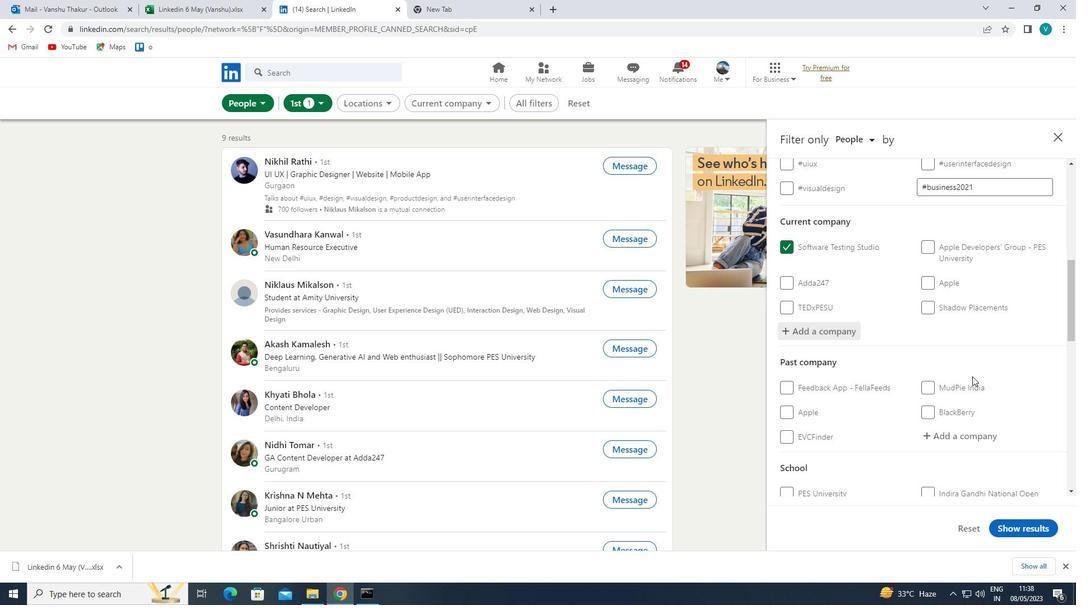 
Action: Mouse scrolled (973, 376) with delta (0, 0)
Screenshot: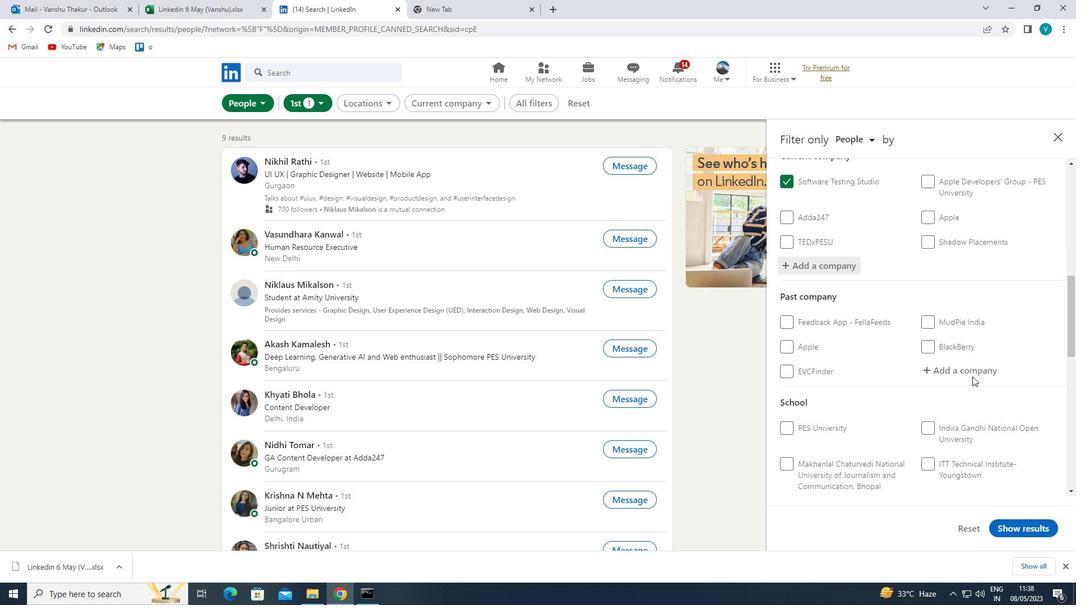 
Action: Mouse moved to (965, 342)
Screenshot: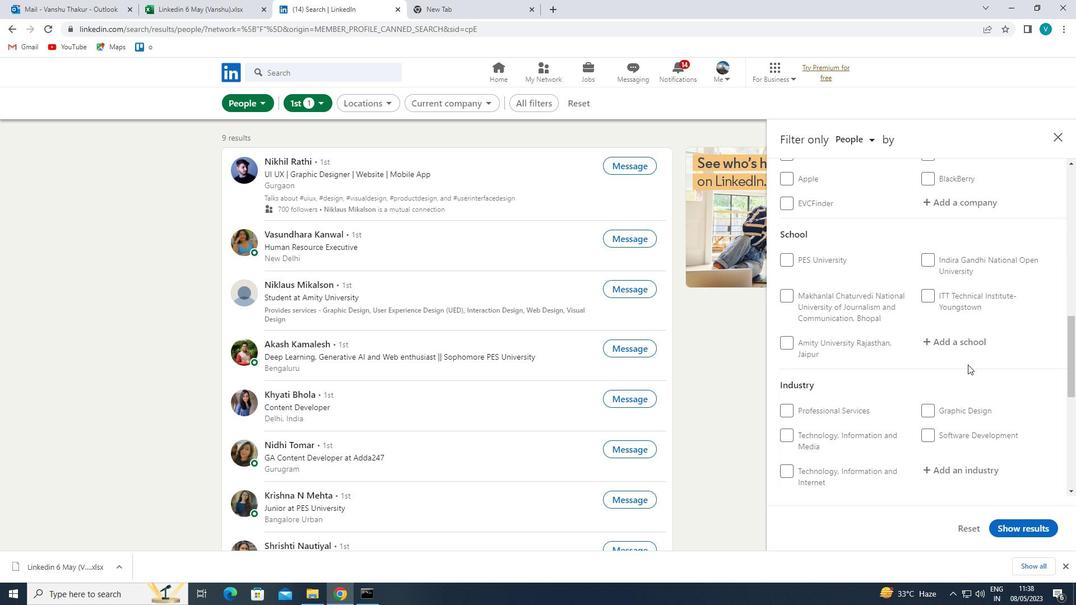 
Action: Mouse pressed left at (965, 342)
Screenshot: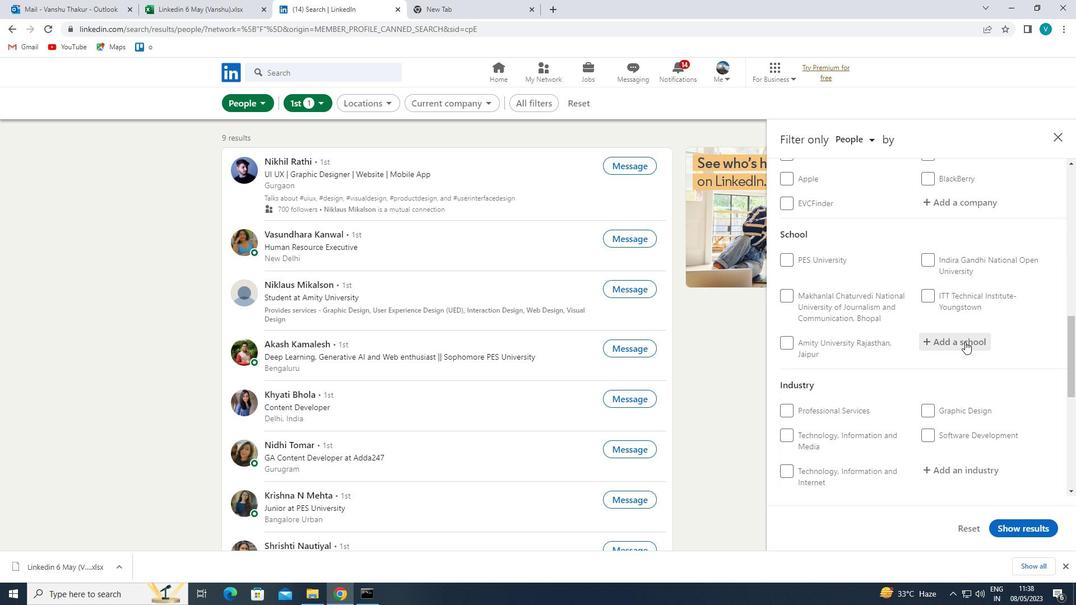 
Action: Key pressed <Key.shift>SRI<Key.space><Key.shift>RAMA
Screenshot: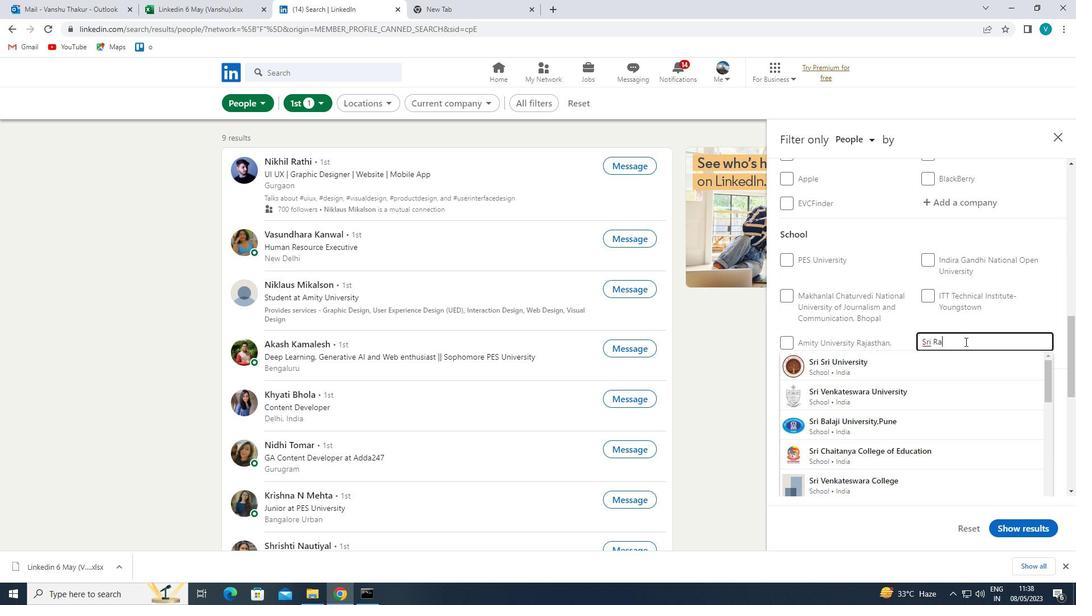 
Action: Mouse moved to (943, 357)
Screenshot: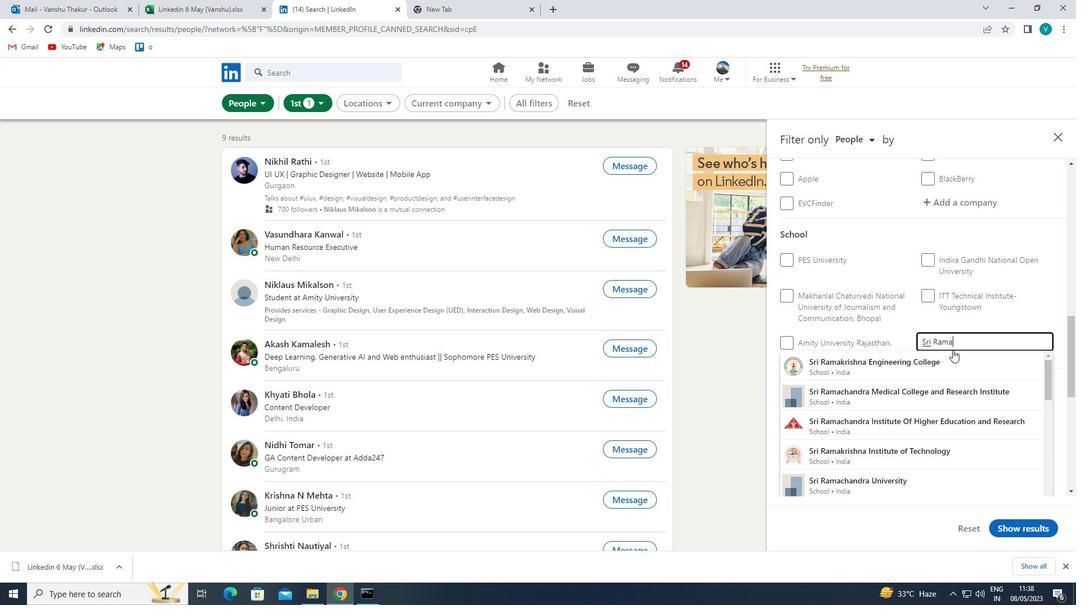 
Action: Mouse pressed left at (943, 357)
Screenshot: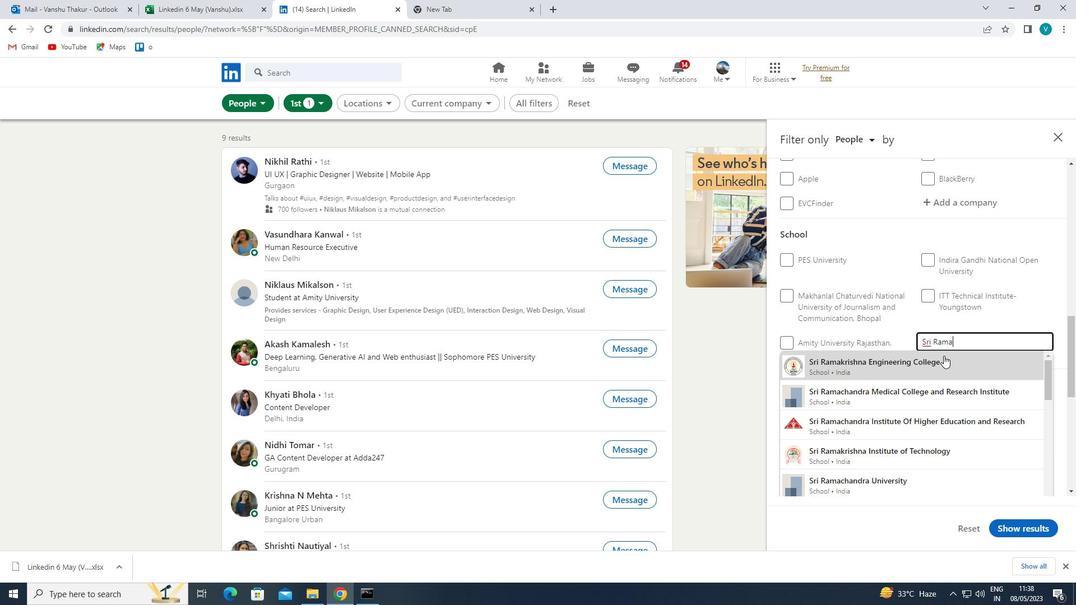
Action: Mouse scrolled (943, 356) with delta (0, 0)
Screenshot: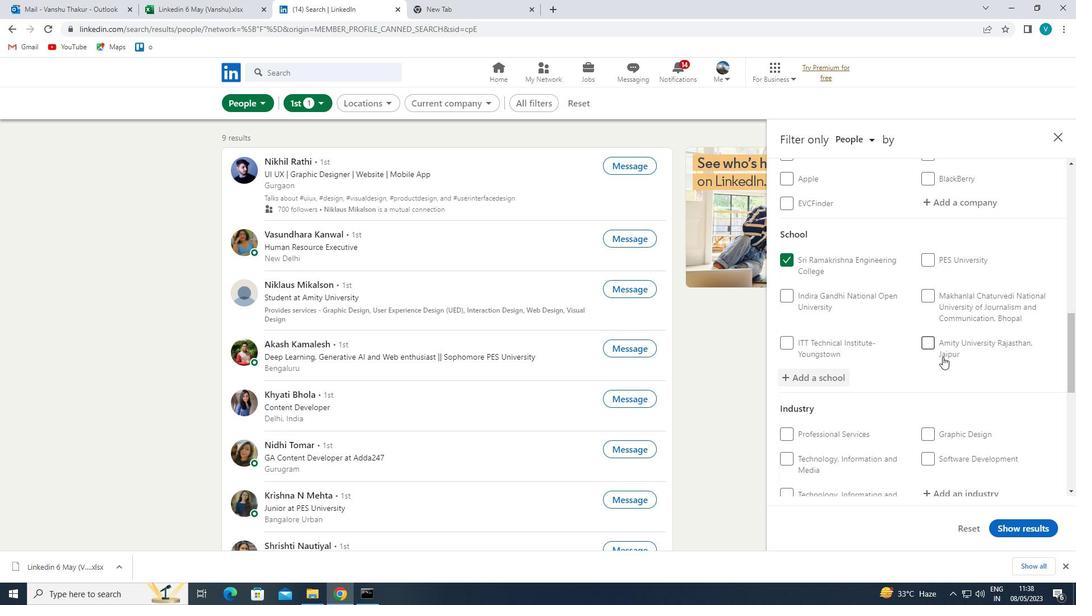 
Action: Mouse scrolled (943, 356) with delta (0, 0)
Screenshot: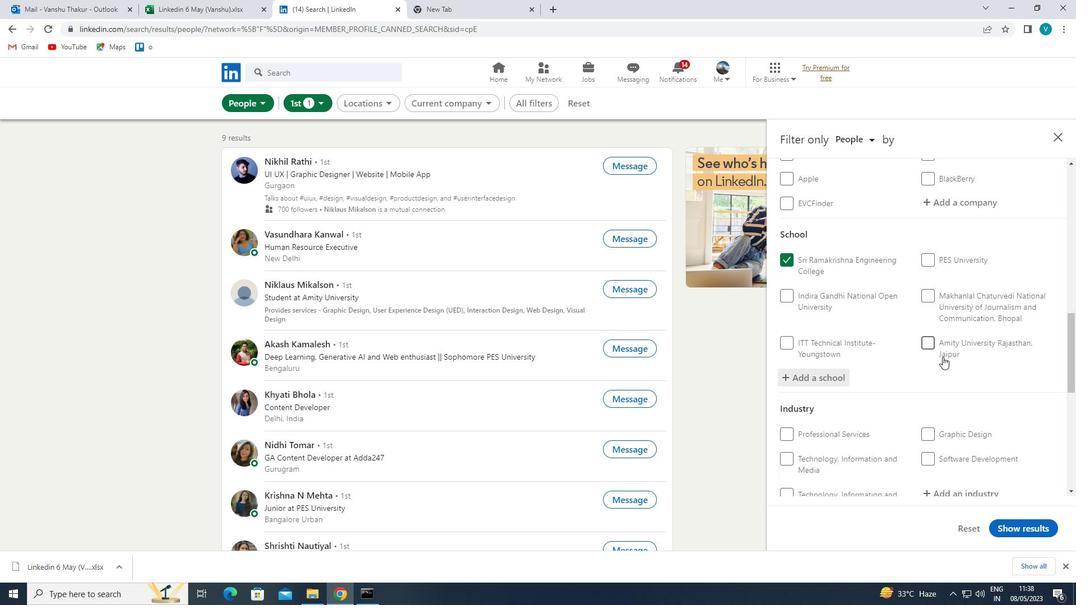 
Action: Mouse moved to (953, 379)
Screenshot: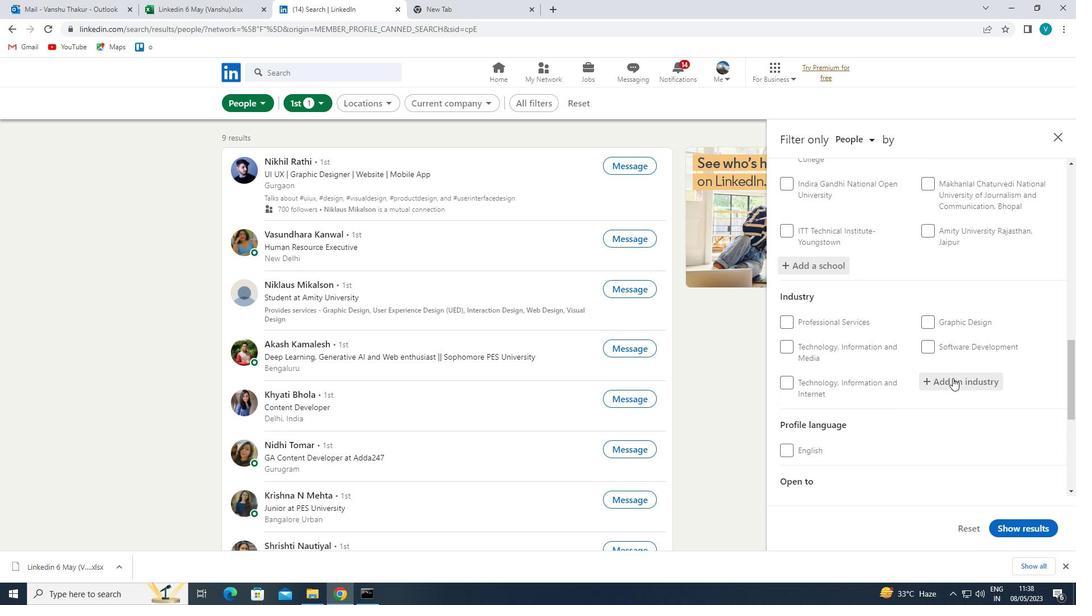 
Action: Mouse pressed left at (953, 379)
Screenshot: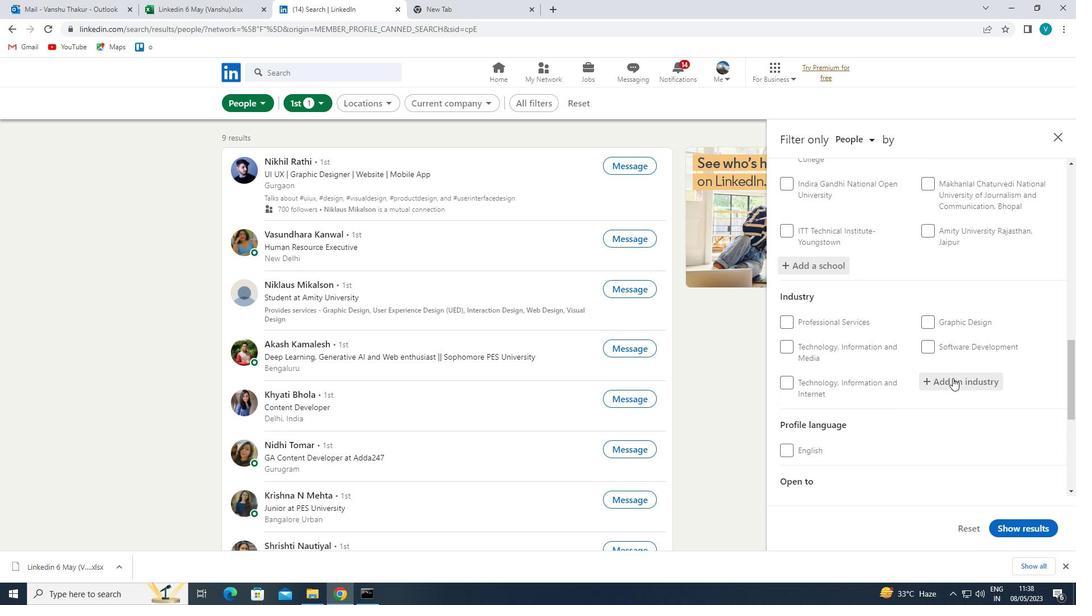 
Action: Key pressed <Key.shift>BUILDING<Key.space>
Screenshot: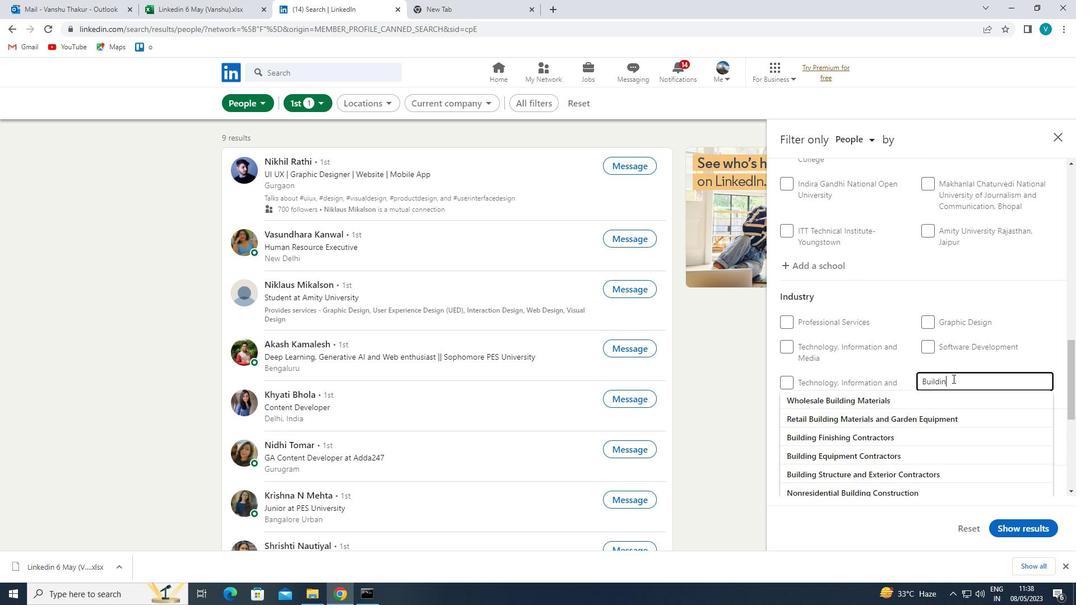 
Action: Mouse moved to (987, 362)
Screenshot: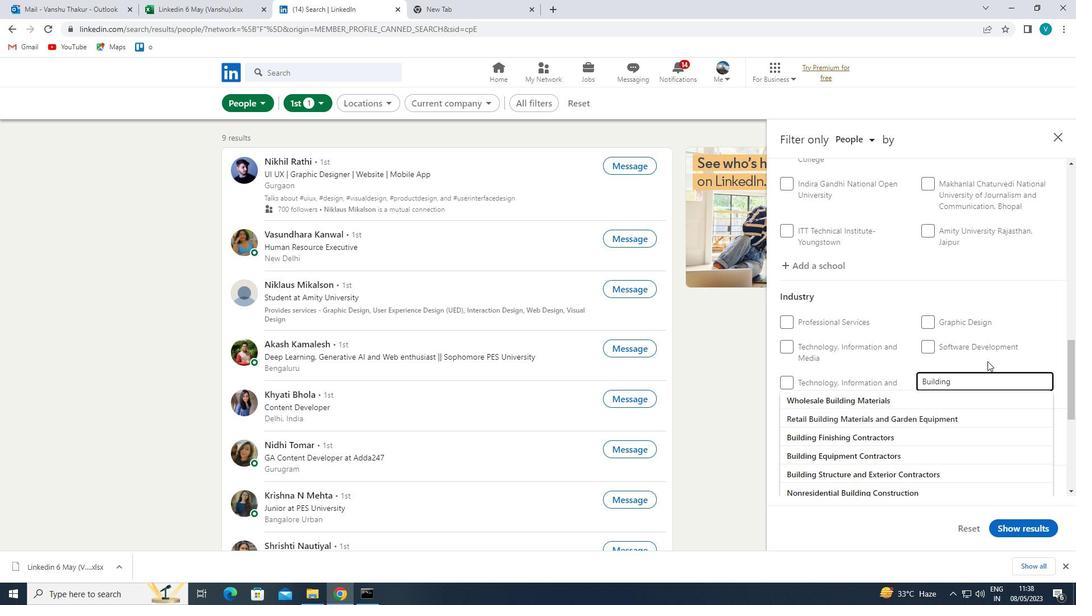 
Action: Key pressed <Key.shift>C
Screenshot: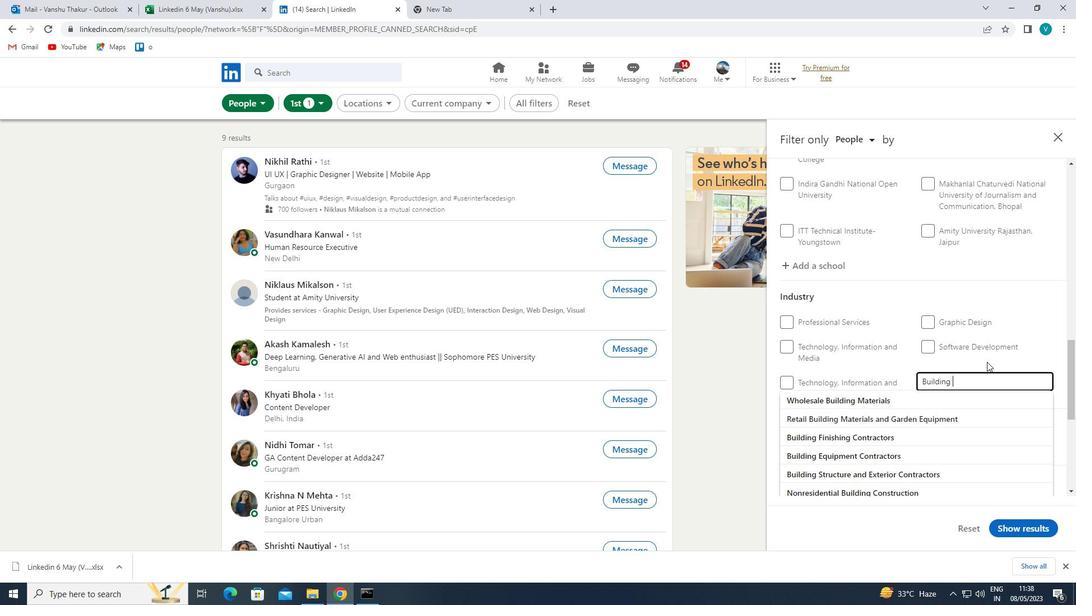 
Action: Mouse moved to (987, 362)
Screenshot: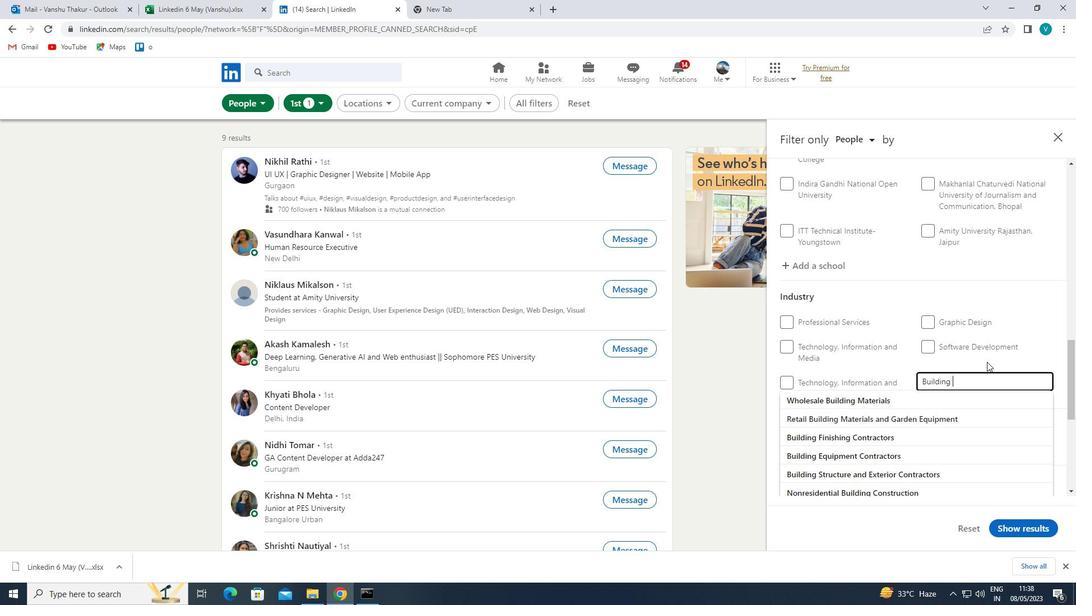 
Action: Key pressed ONSTRUCTION<Key.space>
Screenshot: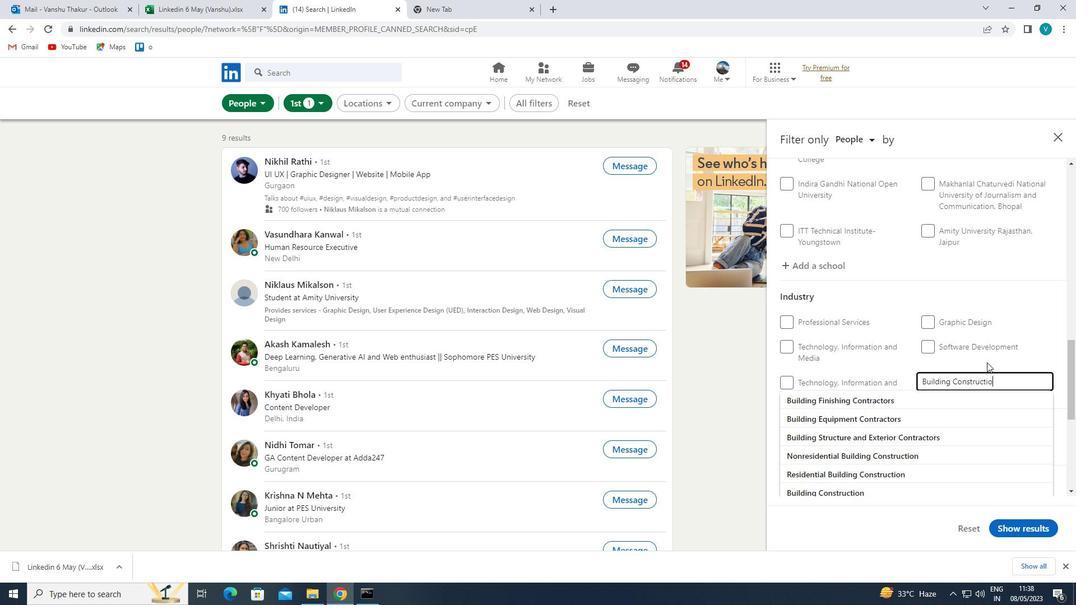 
Action: Mouse moved to (937, 403)
Screenshot: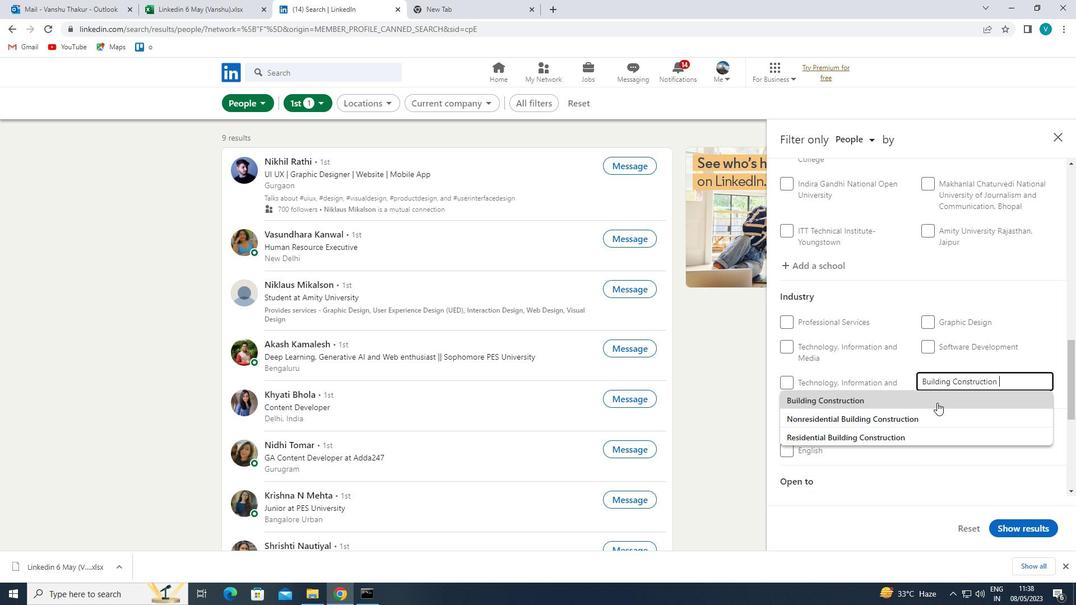 
Action: Mouse pressed left at (937, 403)
Screenshot: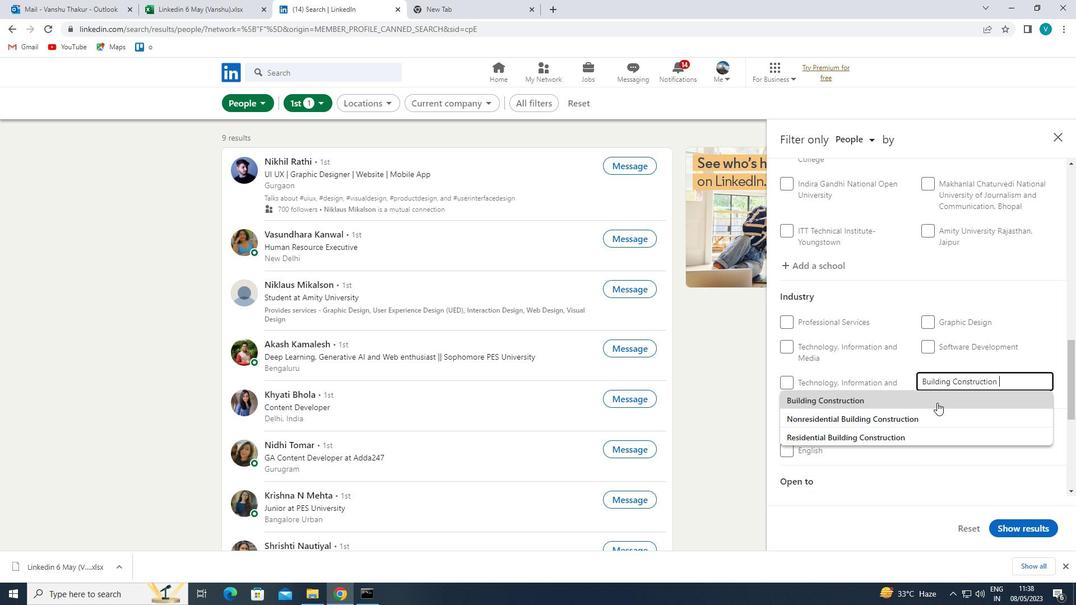 
Action: Mouse moved to (935, 402)
Screenshot: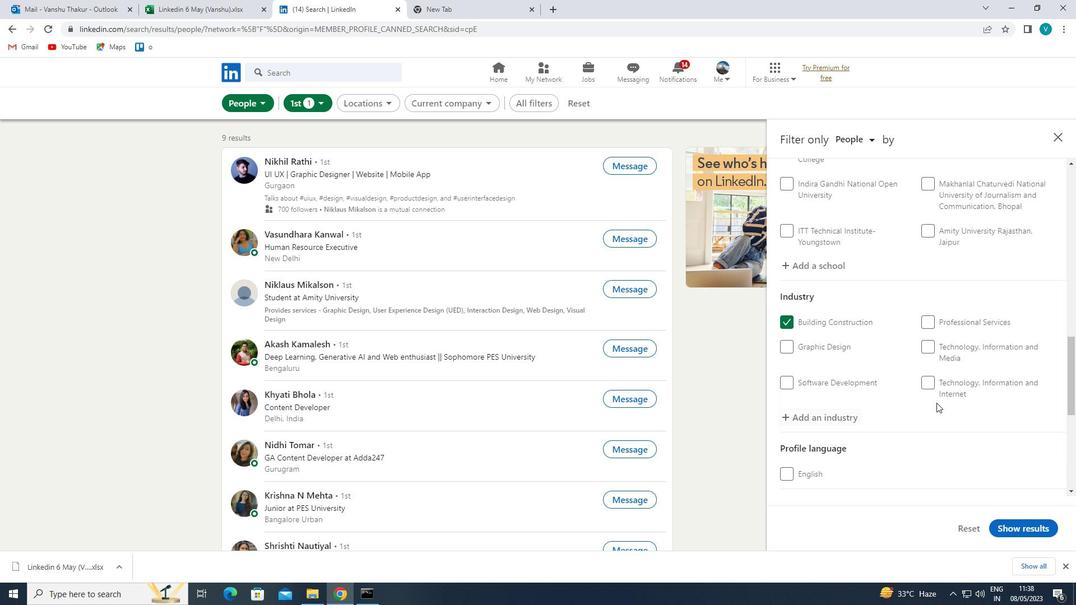 
Action: Mouse scrolled (935, 402) with delta (0, 0)
Screenshot: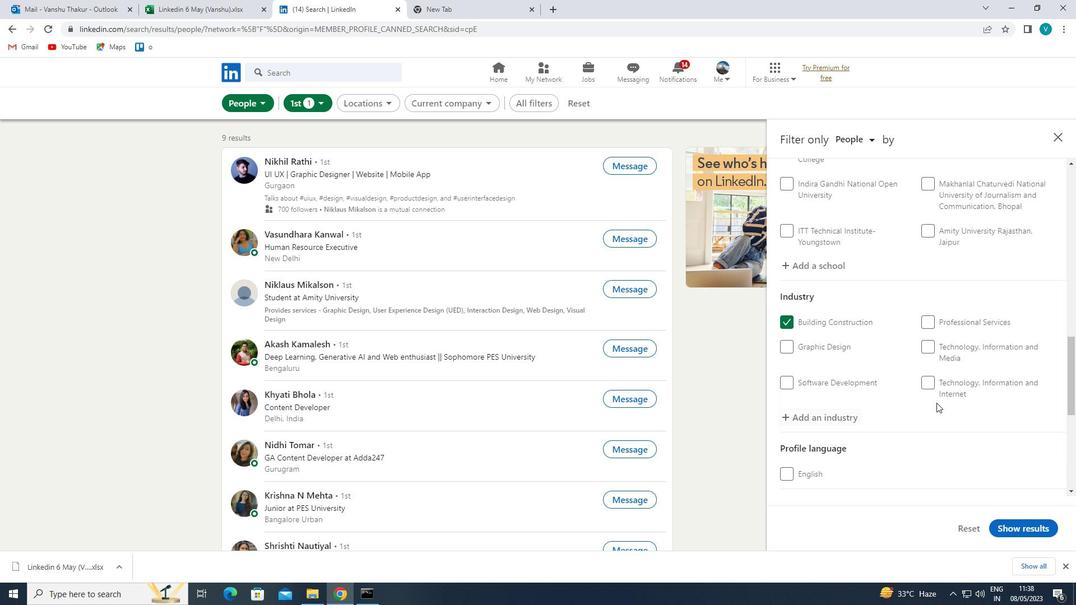 
Action: Mouse moved to (933, 403)
Screenshot: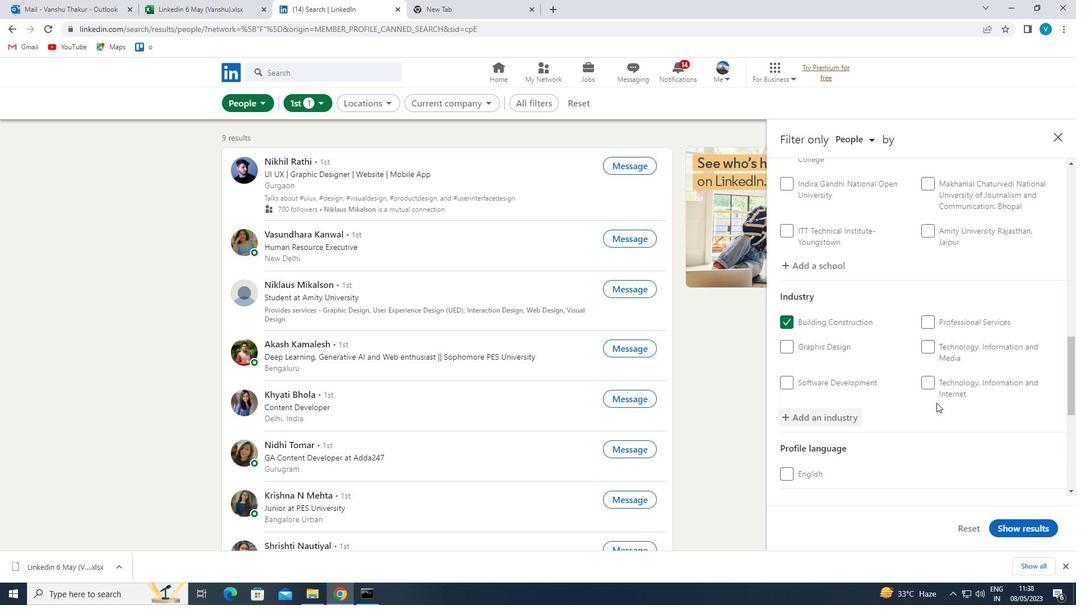 
Action: Mouse scrolled (933, 403) with delta (0, 0)
Screenshot: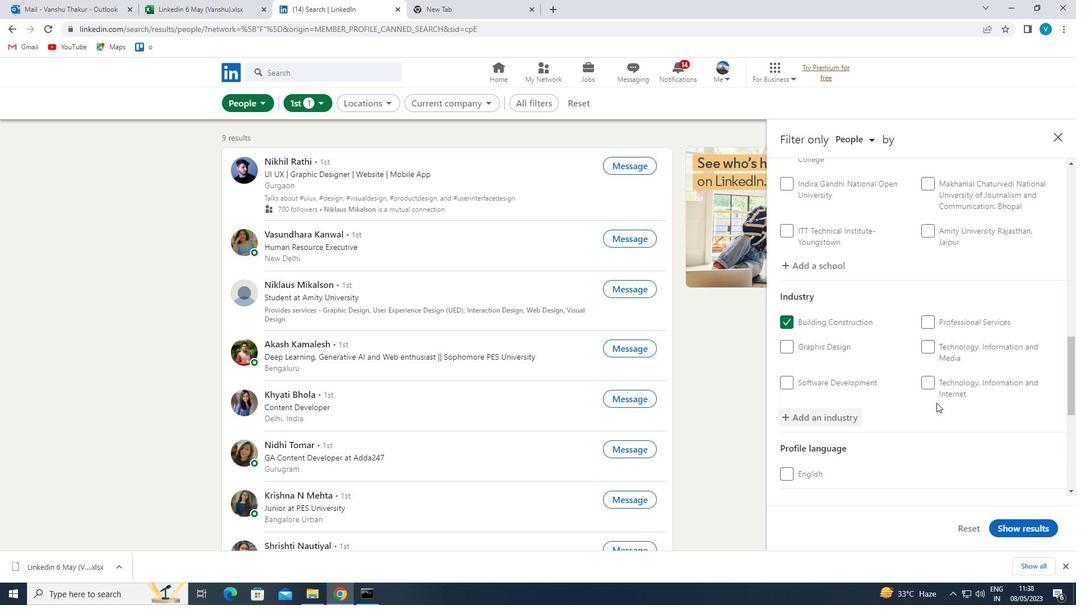 
Action: Mouse moved to (932, 405)
Screenshot: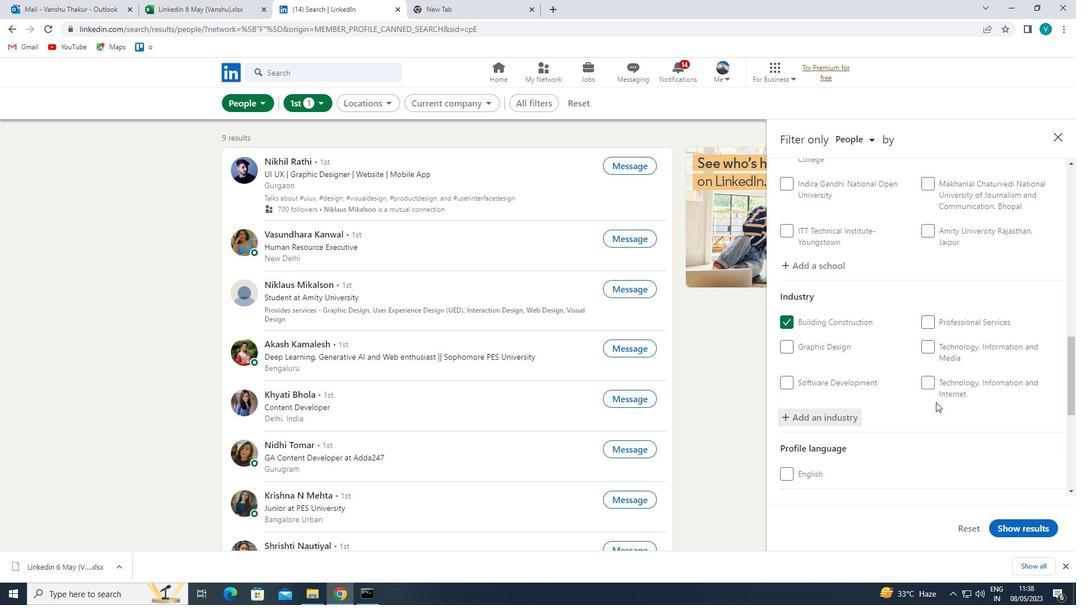 
Action: Mouse scrolled (932, 404) with delta (0, 0)
Screenshot: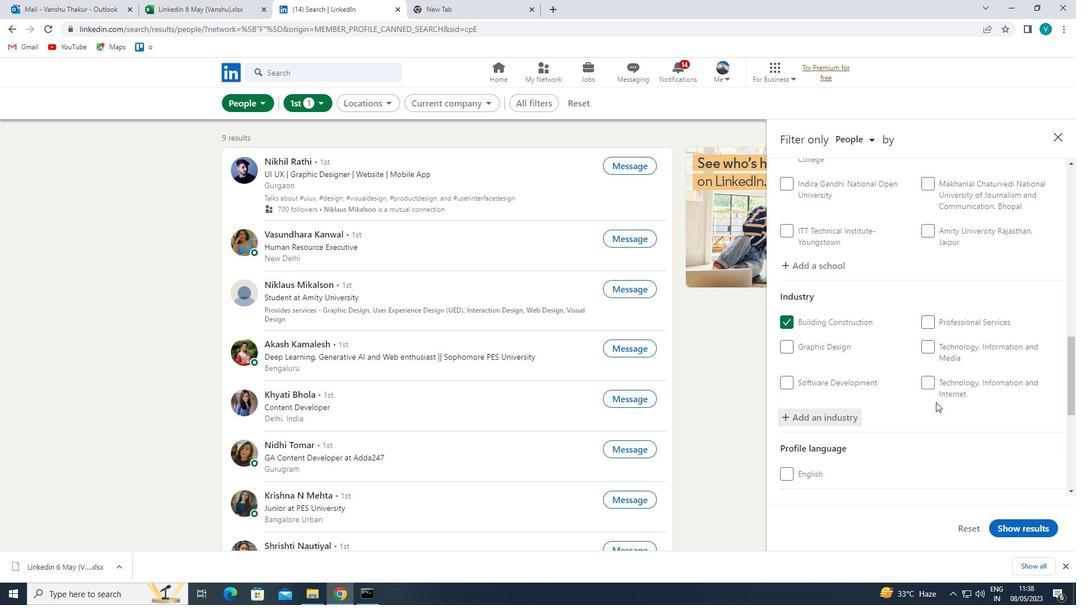 
Action: Mouse moved to (932, 406)
Screenshot: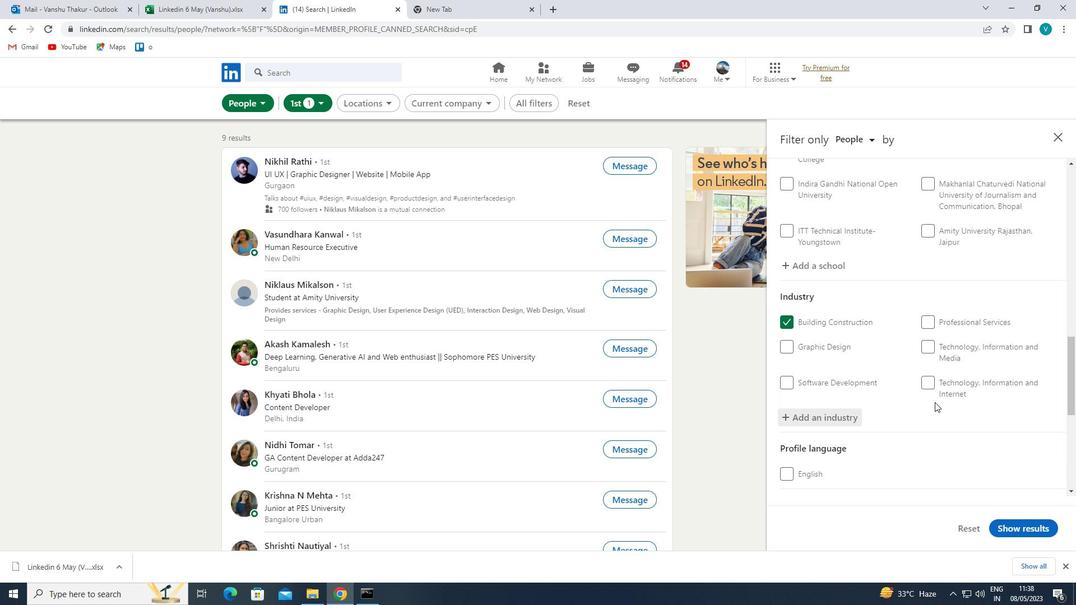 
Action: Mouse scrolled (932, 406) with delta (0, 0)
Screenshot: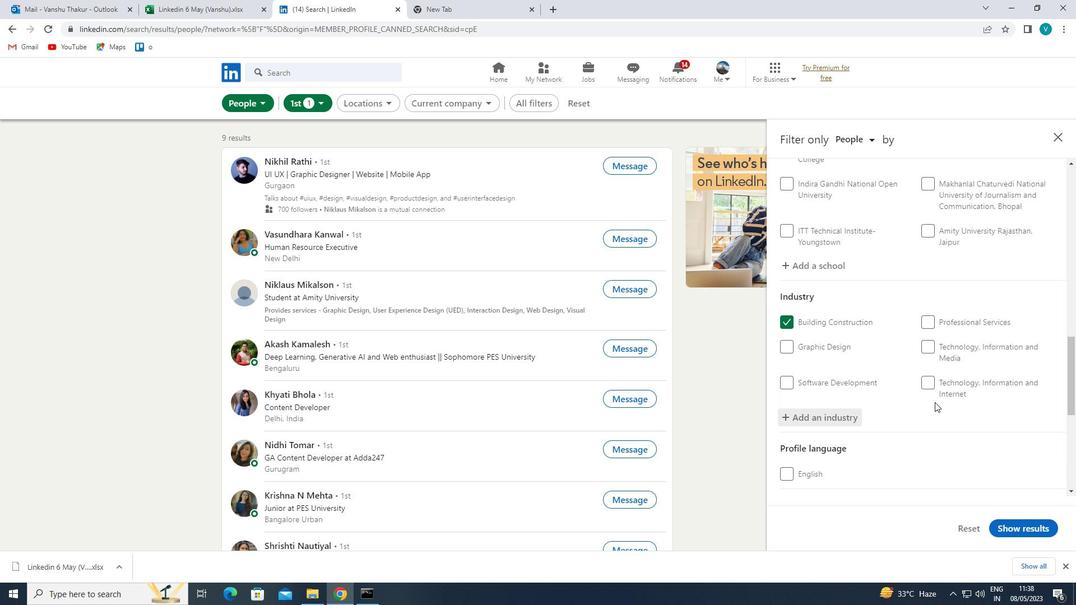 
Action: Mouse moved to (947, 417)
Screenshot: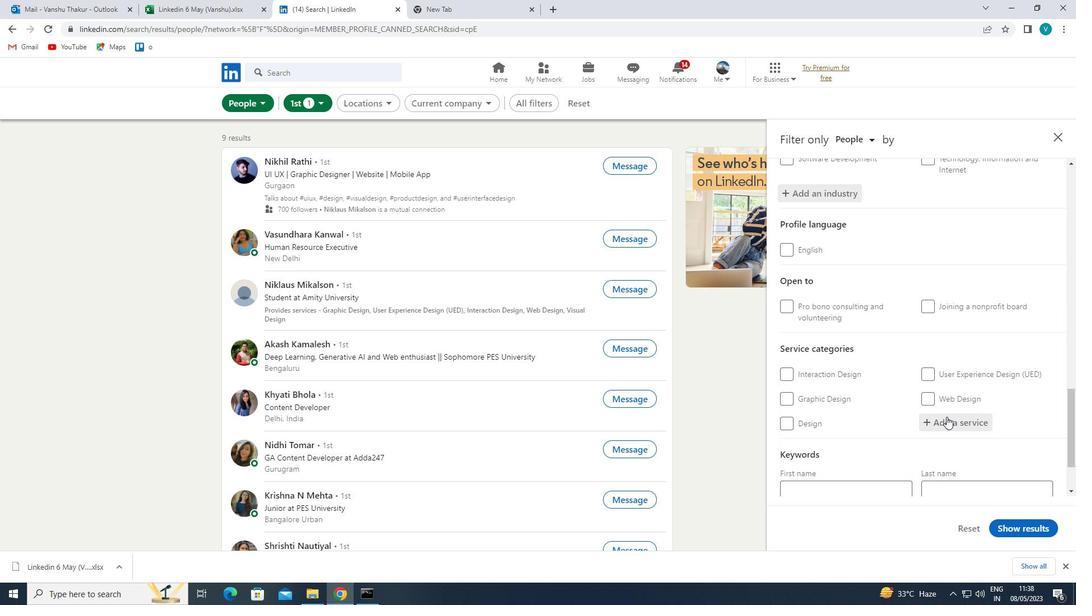 
Action: Mouse pressed left at (947, 417)
Screenshot: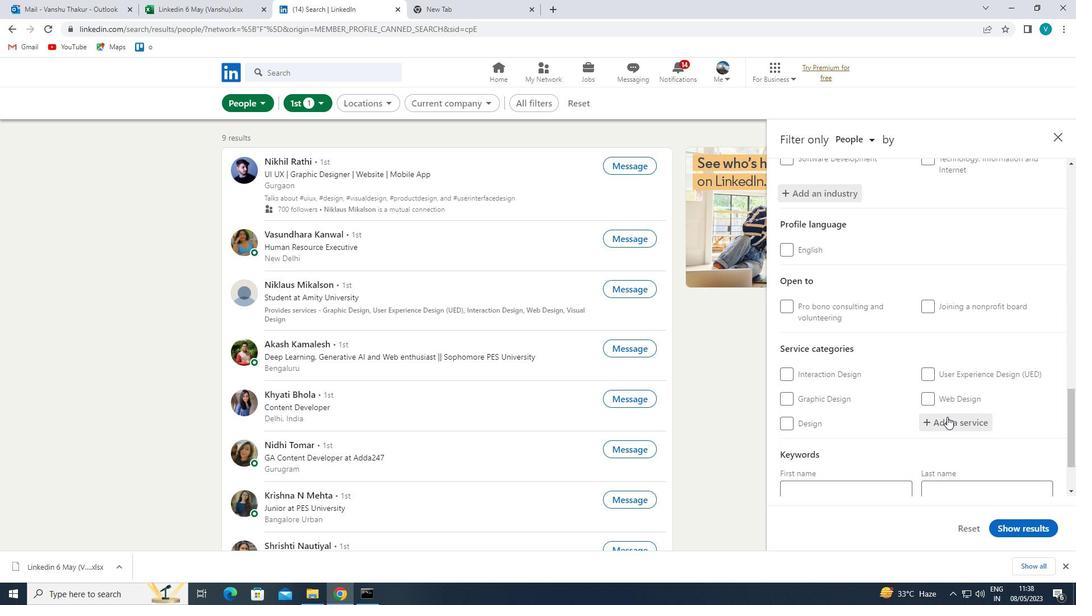 
Action: Key pressed <Key.shift>FINANCIAL
Screenshot: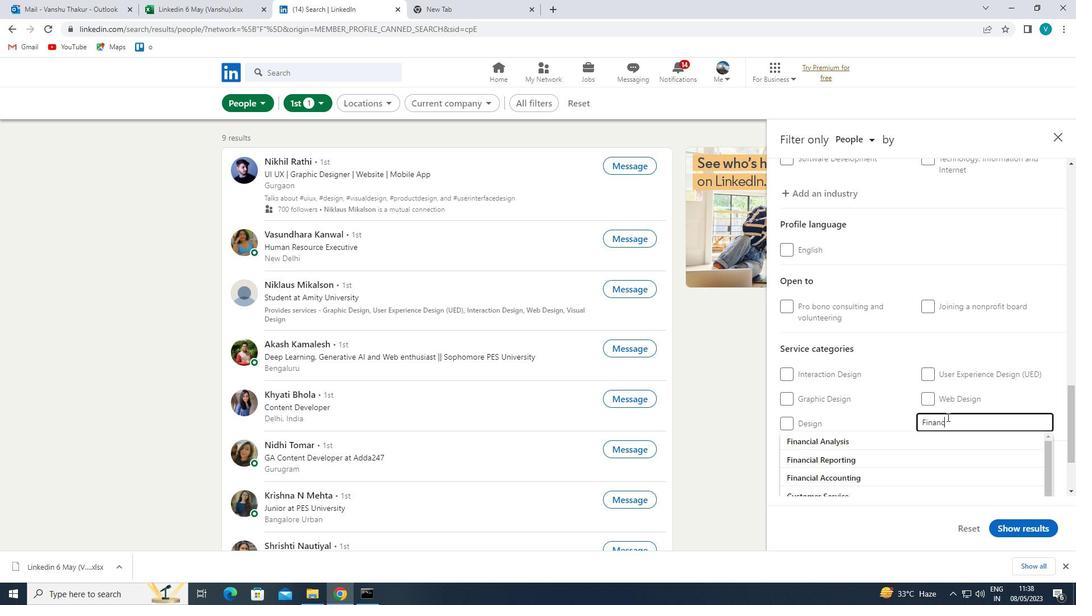 
Action: Mouse moved to (895, 442)
Screenshot: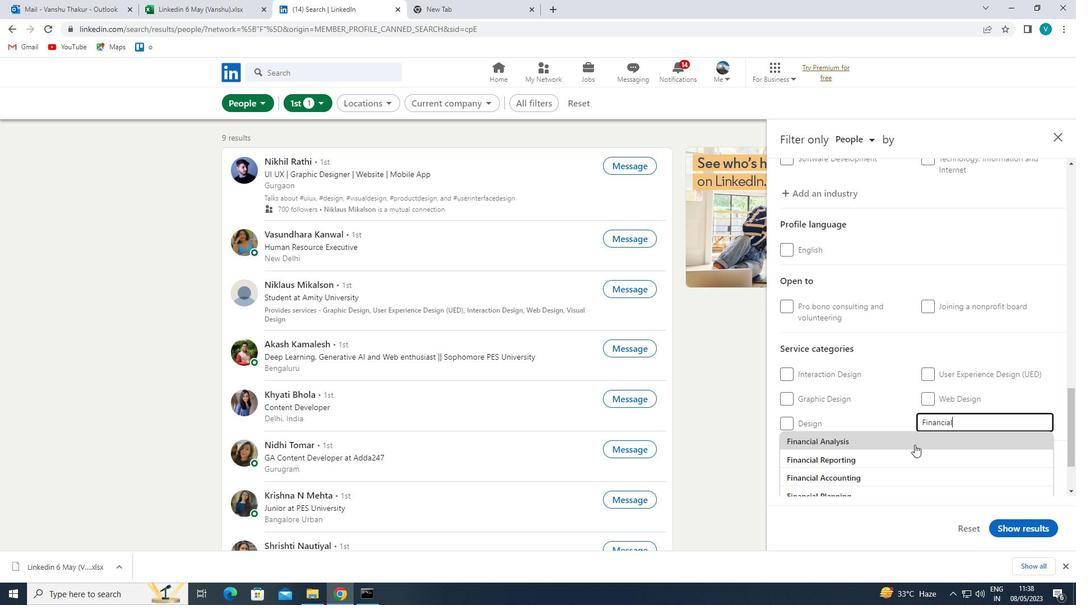 
Action: Mouse scrolled (895, 441) with delta (0, 0)
Screenshot: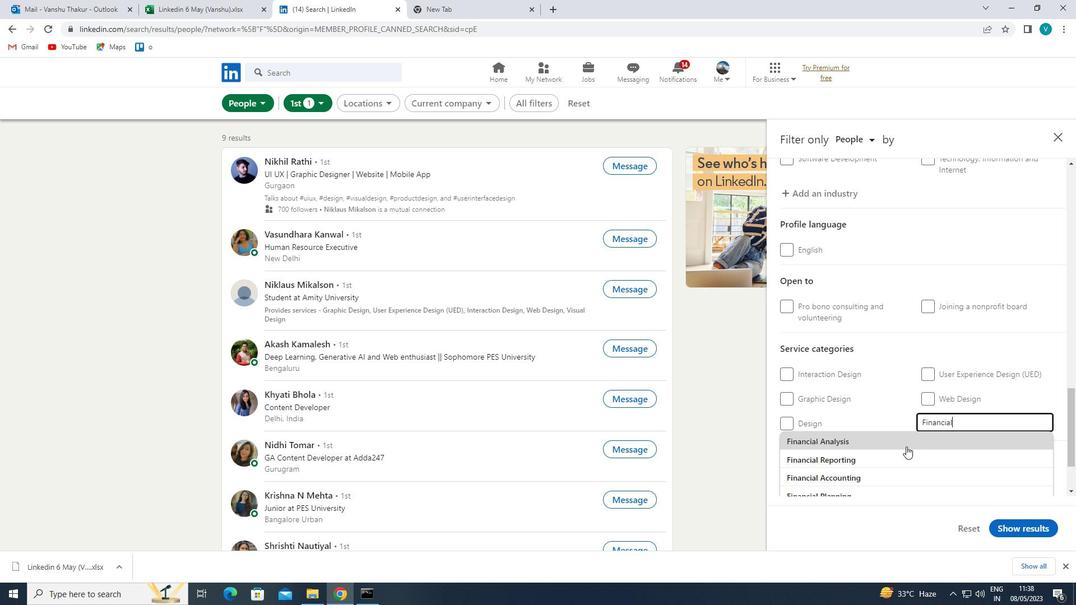 
Action: Mouse moved to (886, 437)
Screenshot: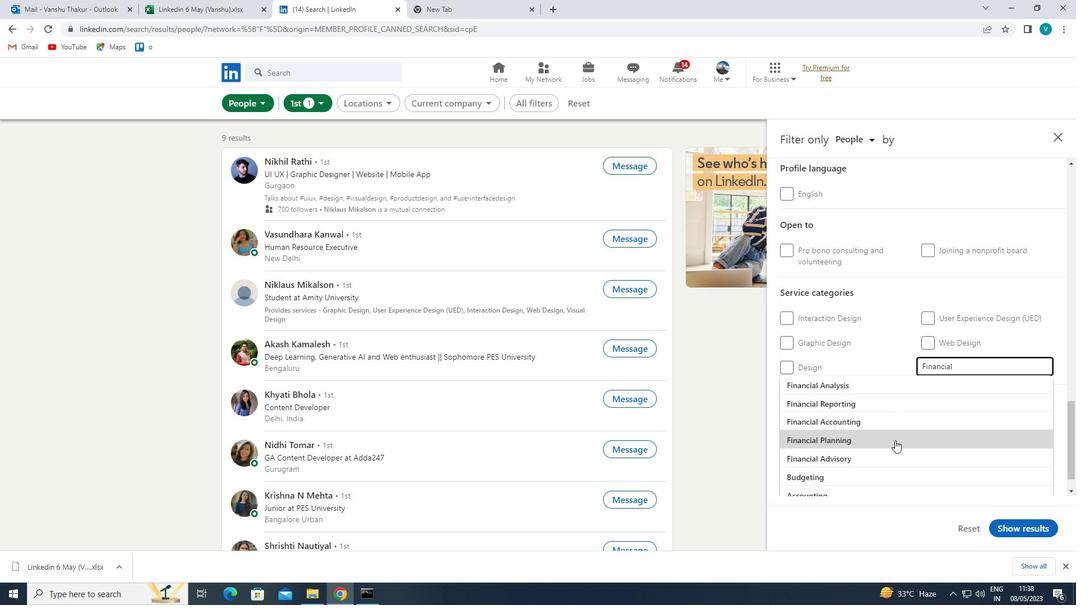
Action: Mouse pressed left at (886, 437)
Screenshot: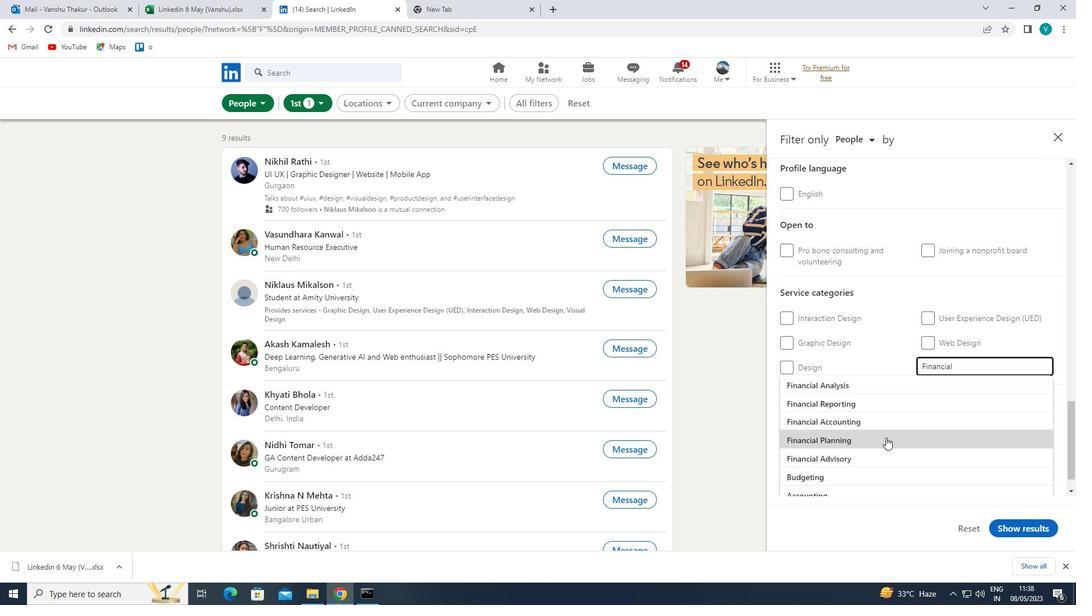 
Action: Mouse moved to (887, 436)
Screenshot: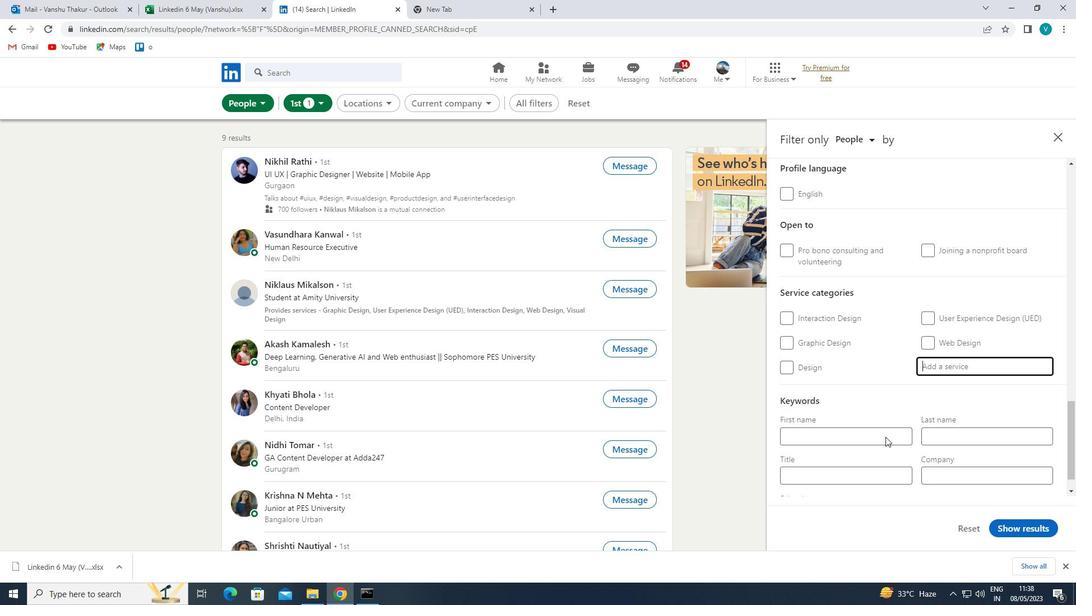 
Action: Mouse scrolled (887, 436) with delta (0, 0)
Screenshot: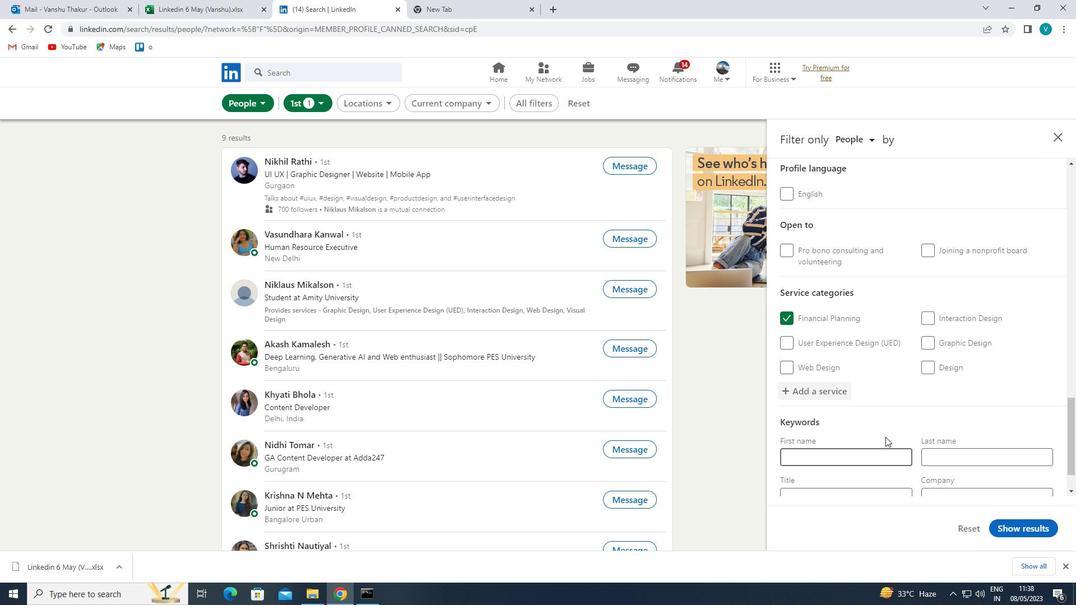 
Action: Mouse moved to (887, 436)
Screenshot: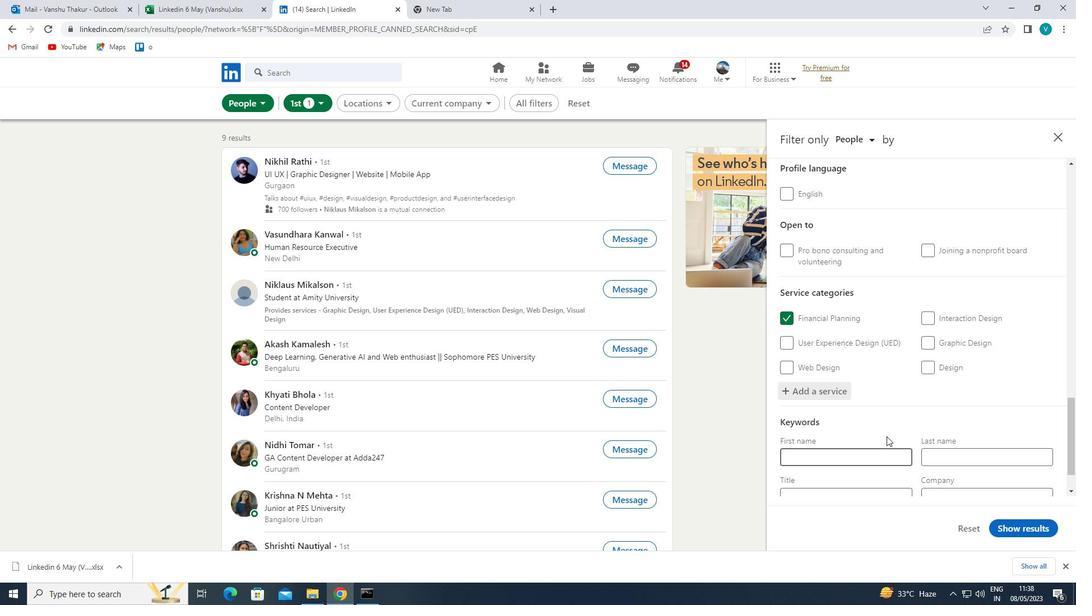 
Action: Mouse scrolled (887, 435) with delta (0, 0)
Screenshot: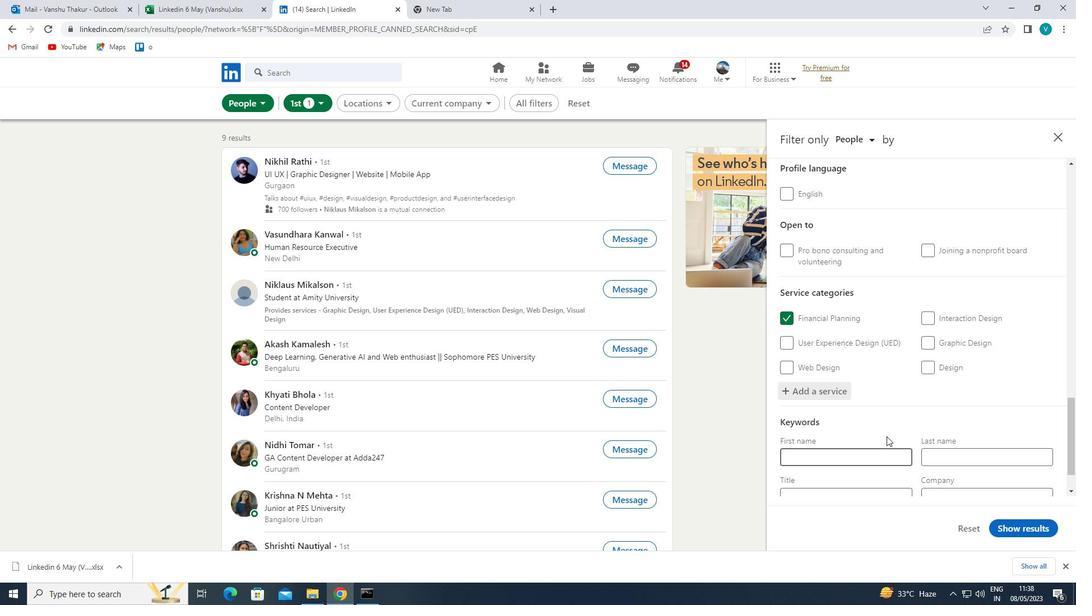 
Action: Mouse moved to (873, 437)
Screenshot: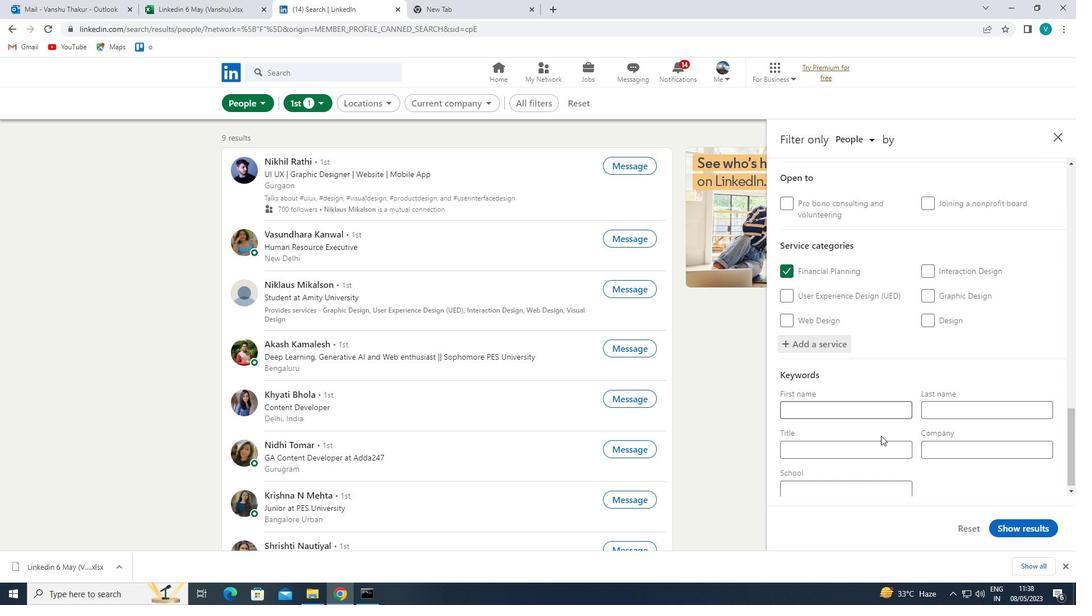
Action: Mouse pressed left at (873, 437)
Screenshot: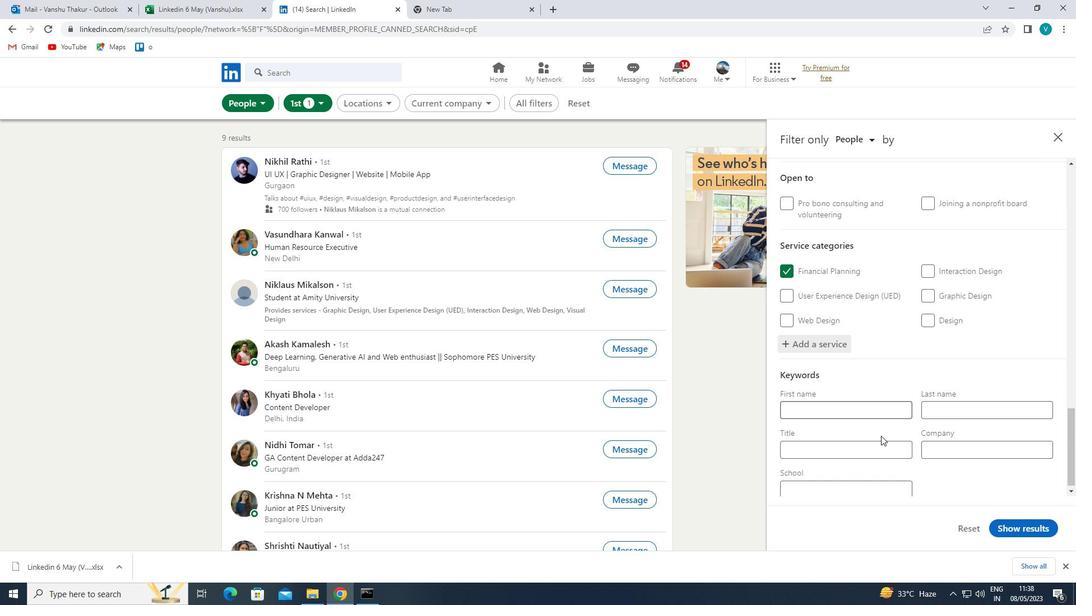 
Action: Mouse moved to (872, 438)
Screenshot: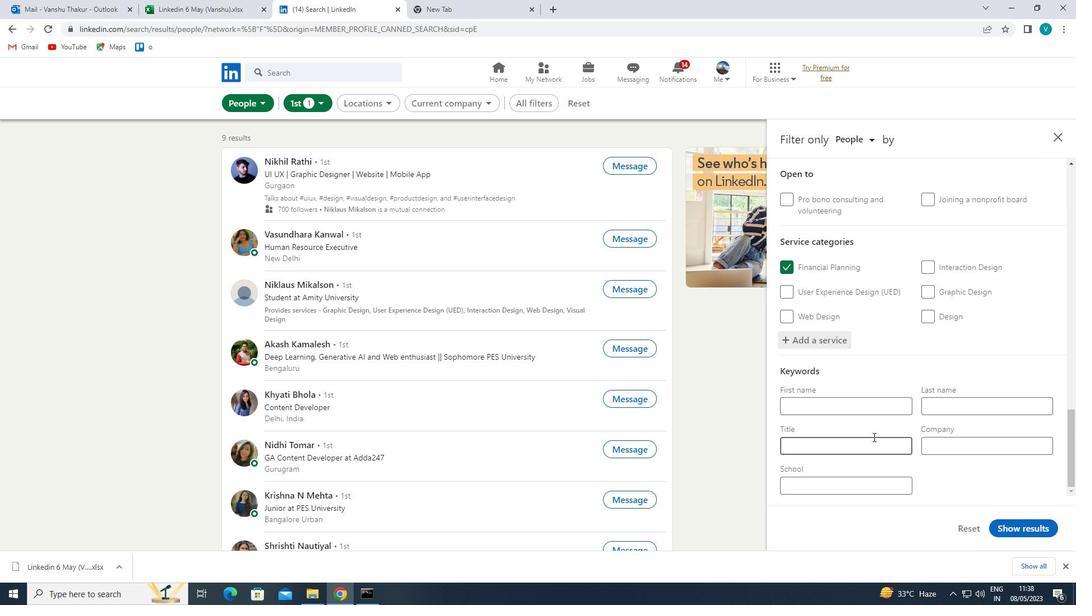 
Action: Key pressed <Key.shift>B
Screenshot: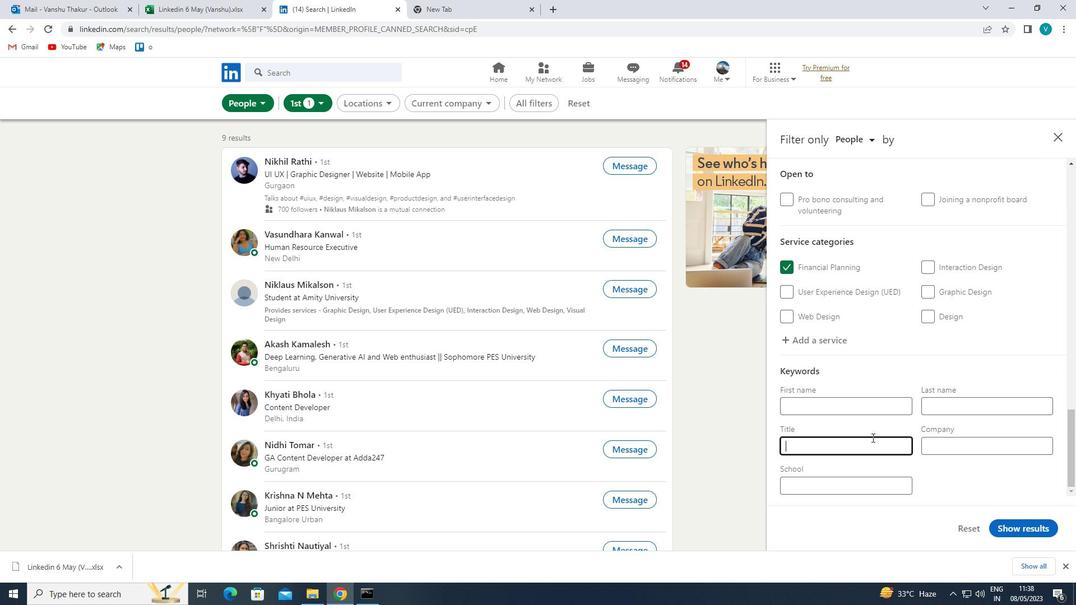 
Action: Mouse moved to (871, 438)
Screenshot: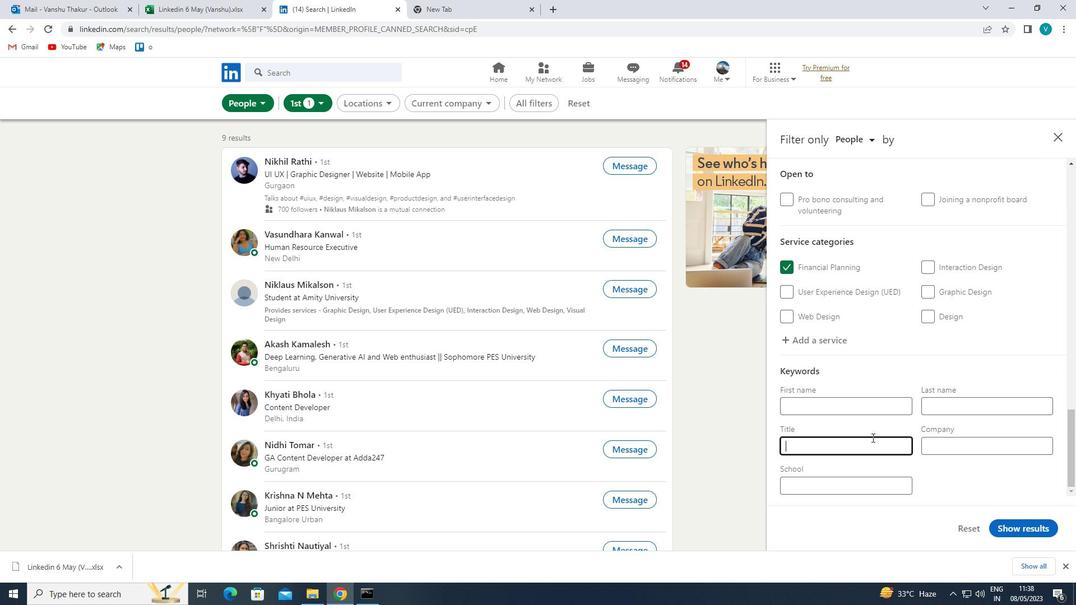 
Action: Key pressed RA
Screenshot: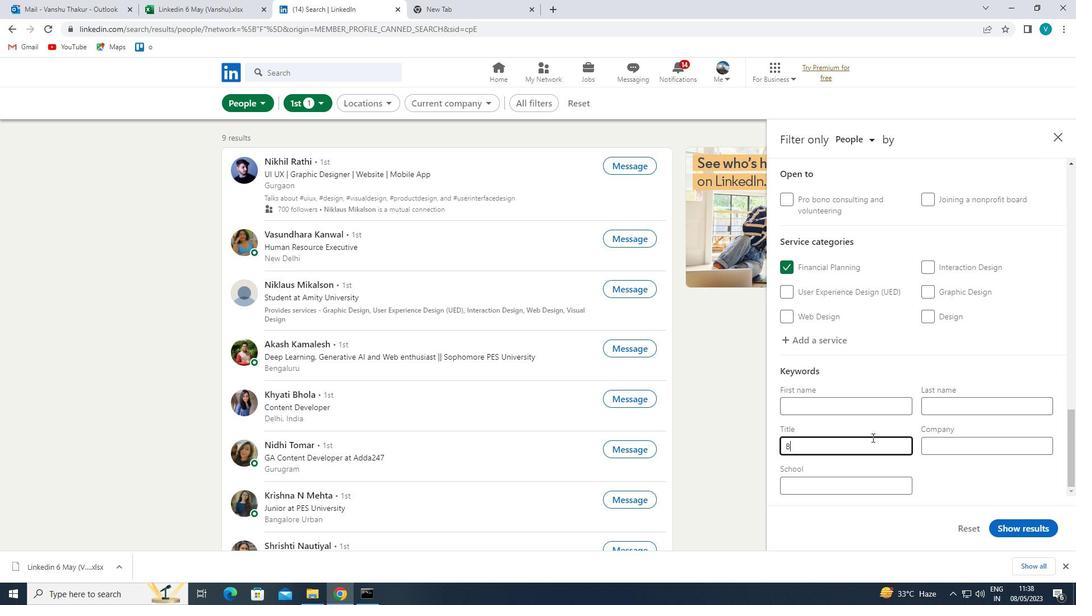 
Action: Mouse moved to (871, 439)
Screenshot: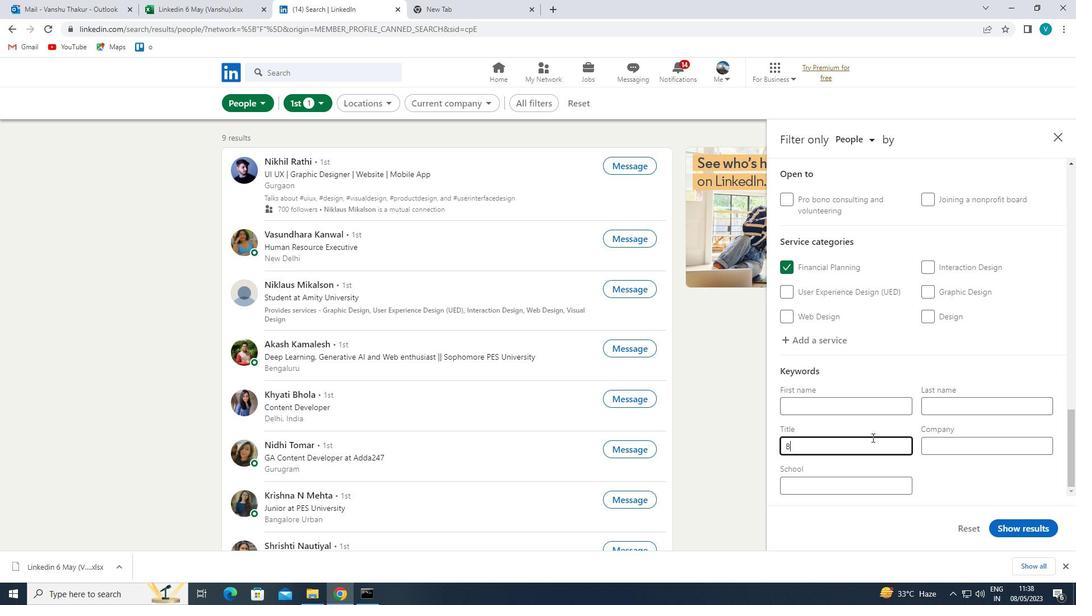 
Action: Key pressed ND<Key.space>
Screenshot: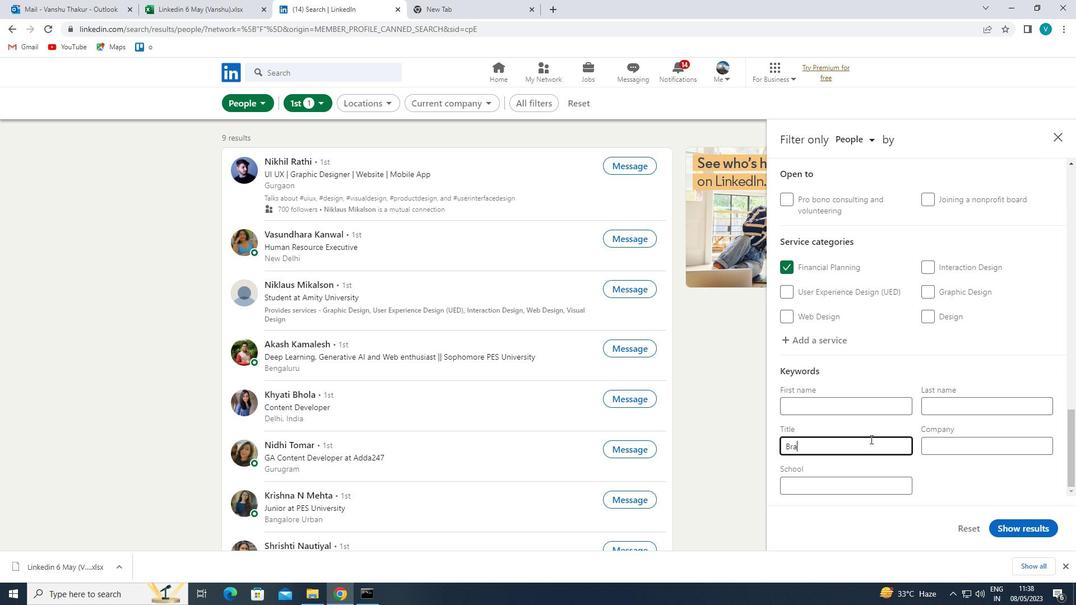 
Action: Mouse moved to (870, 439)
Screenshot: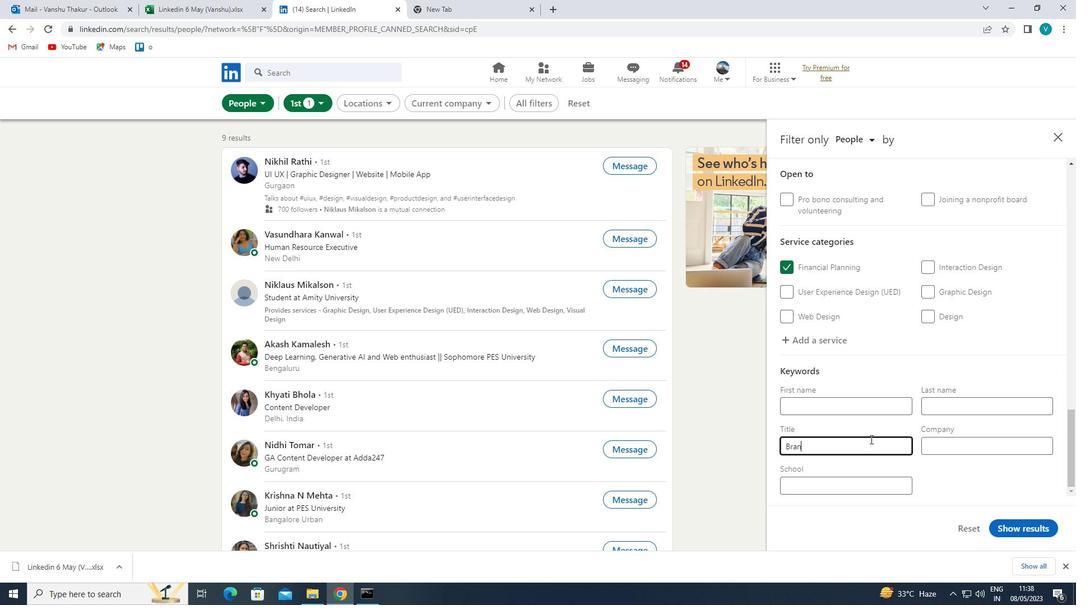 
Action: Key pressed <Key.shift>STARTEGIST<Key.space>
Screenshot: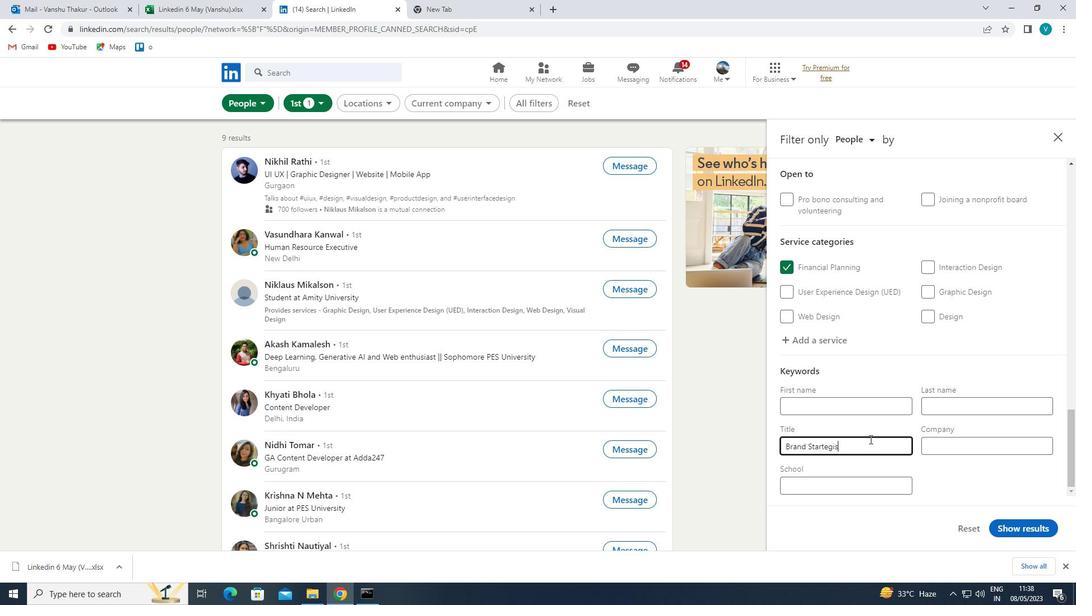 
Action: Mouse moved to (822, 449)
Screenshot: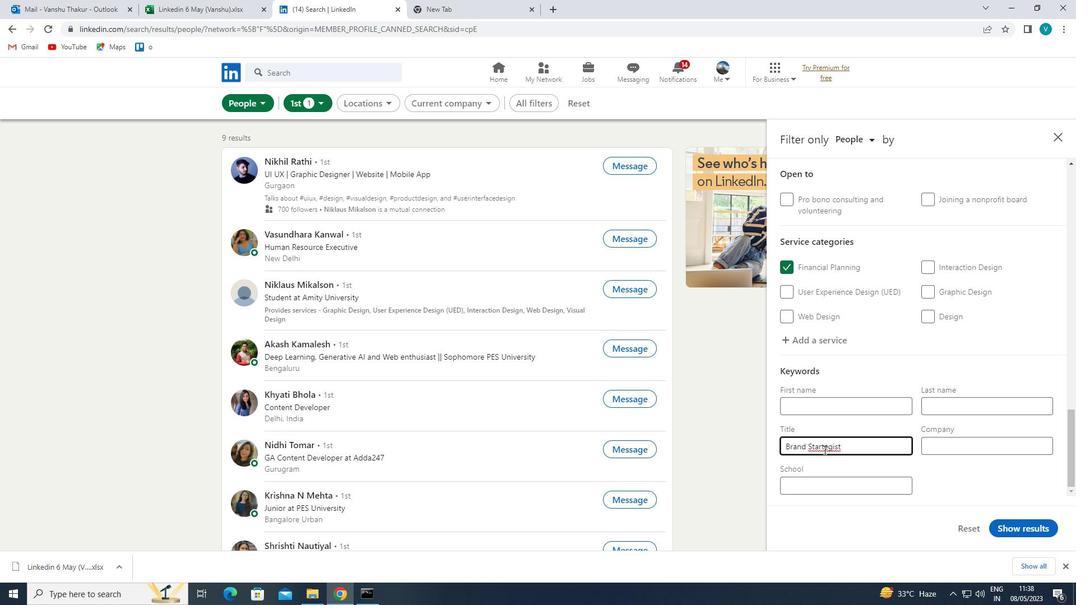 
Action: Mouse pressed left at (822, 449)
Screenshot: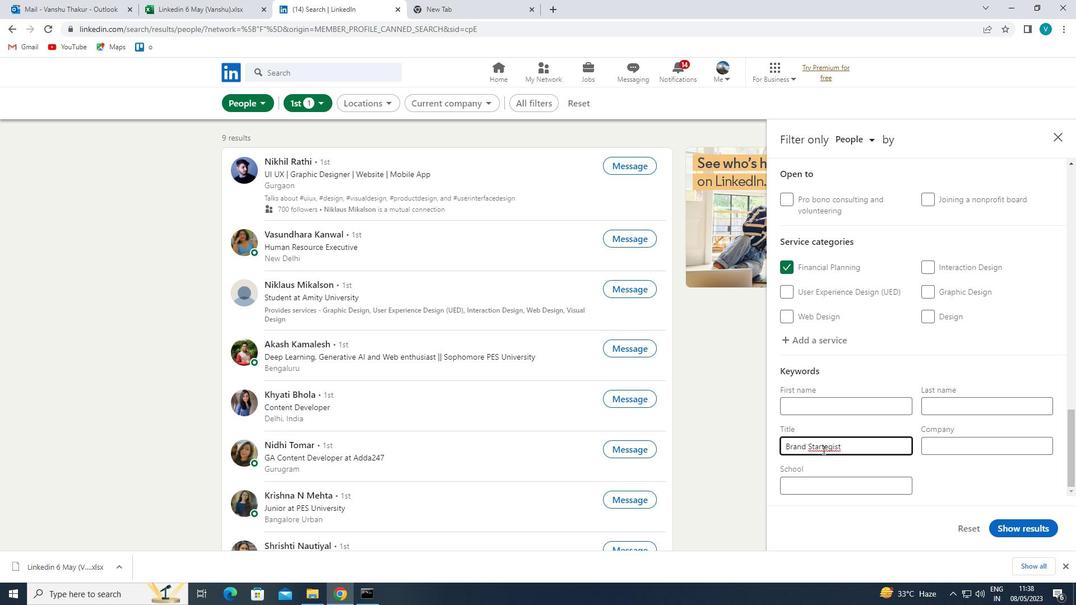 
Action: Mouse moved to (822, 486)
Screenshot: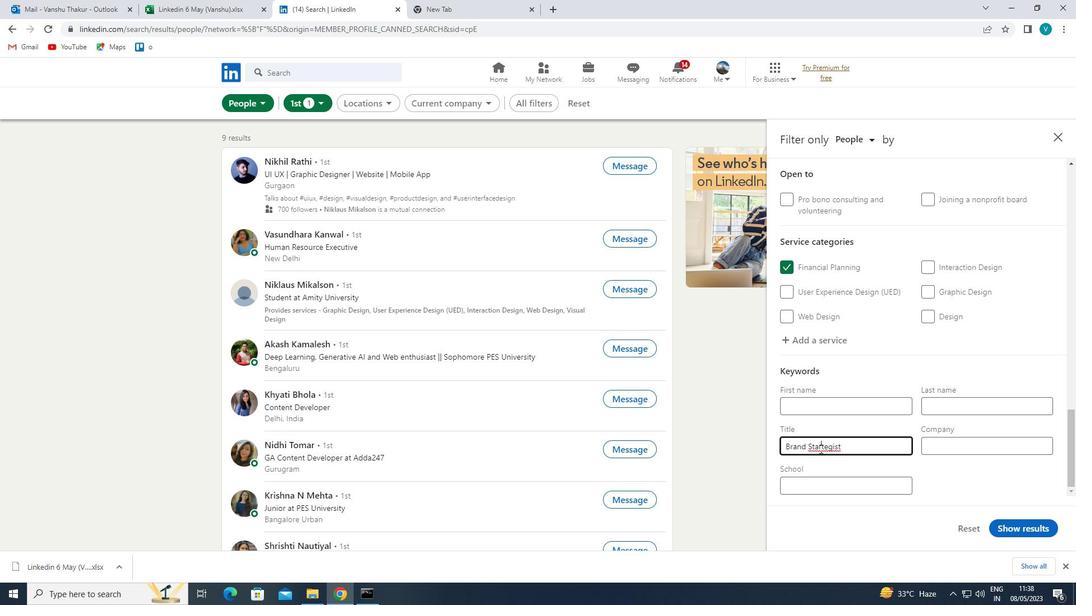 
Action: Key pressed <Key.backspace><Key.backspace>RA
Screenshot: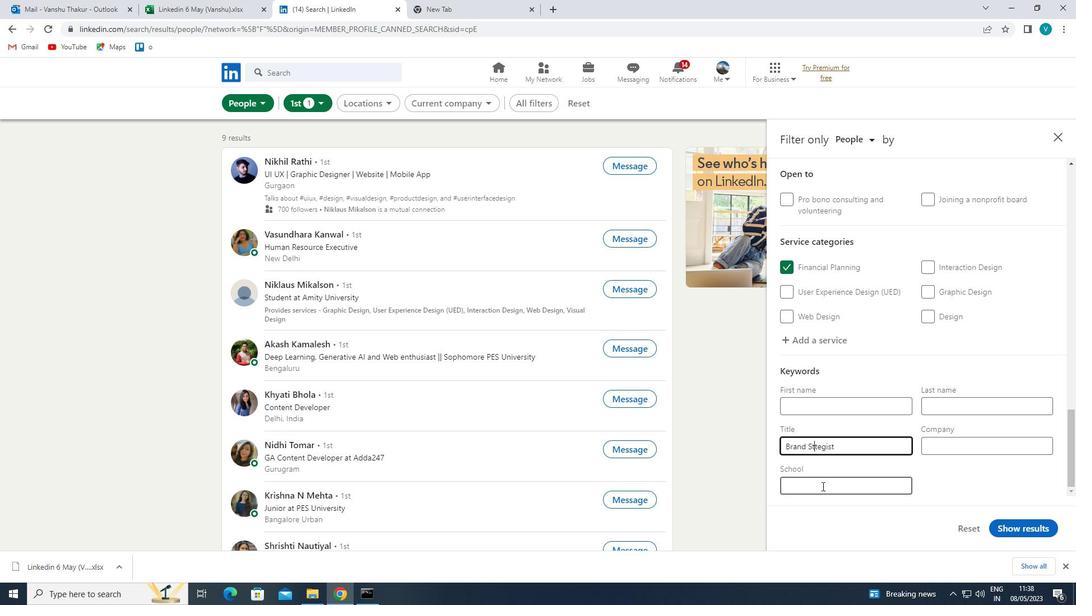 
Action: Mouse moved to (1016, 528)
Screenshot: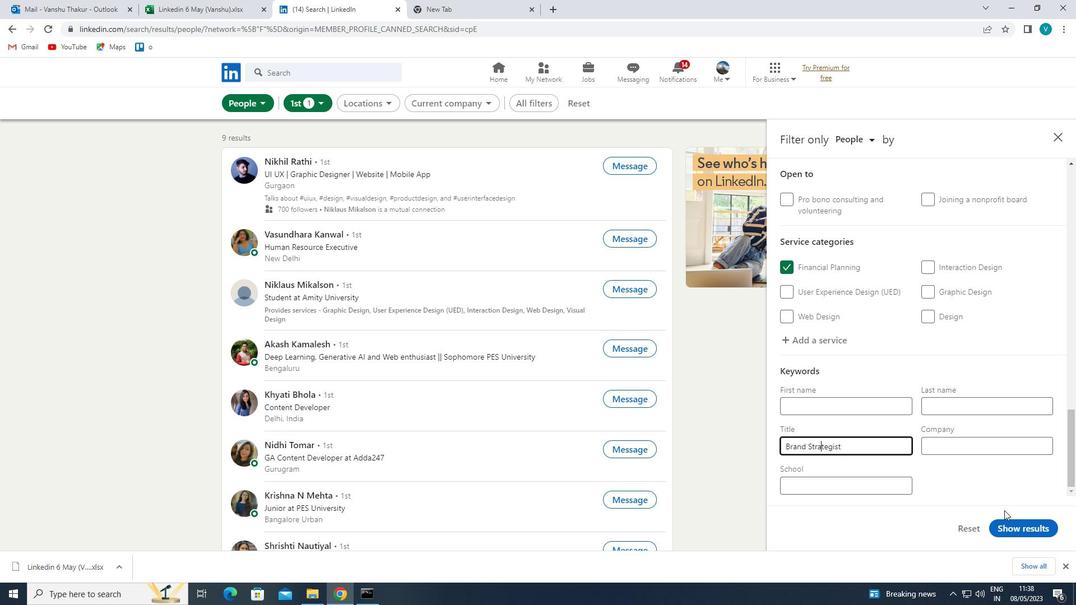 
Action: Mouse pressed left at (1016, 528)
Screenshot: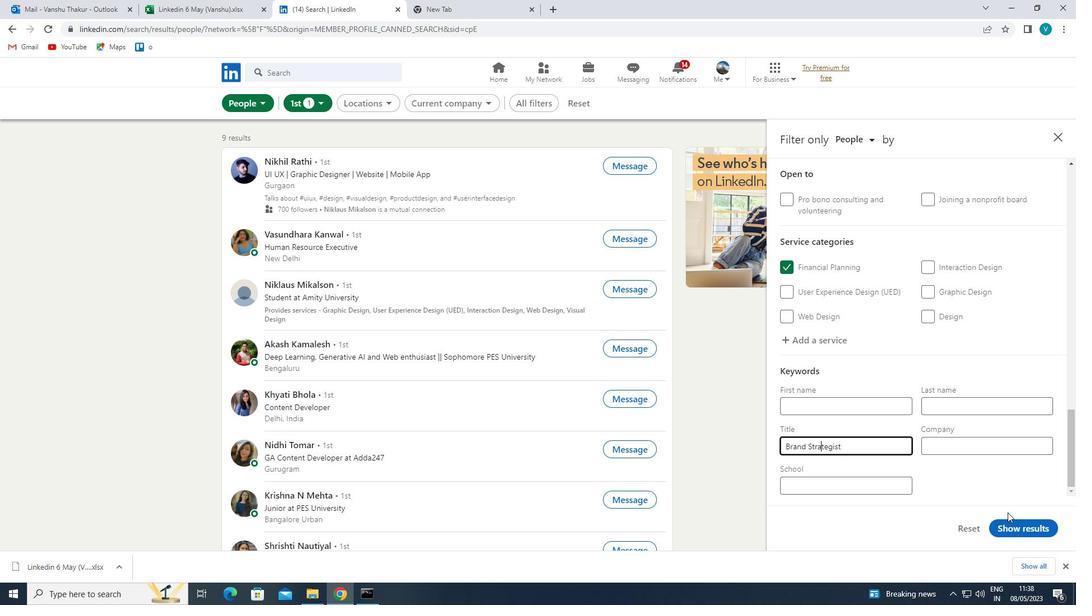 
Action: Mouse moved to (999, 540)
Screenshot: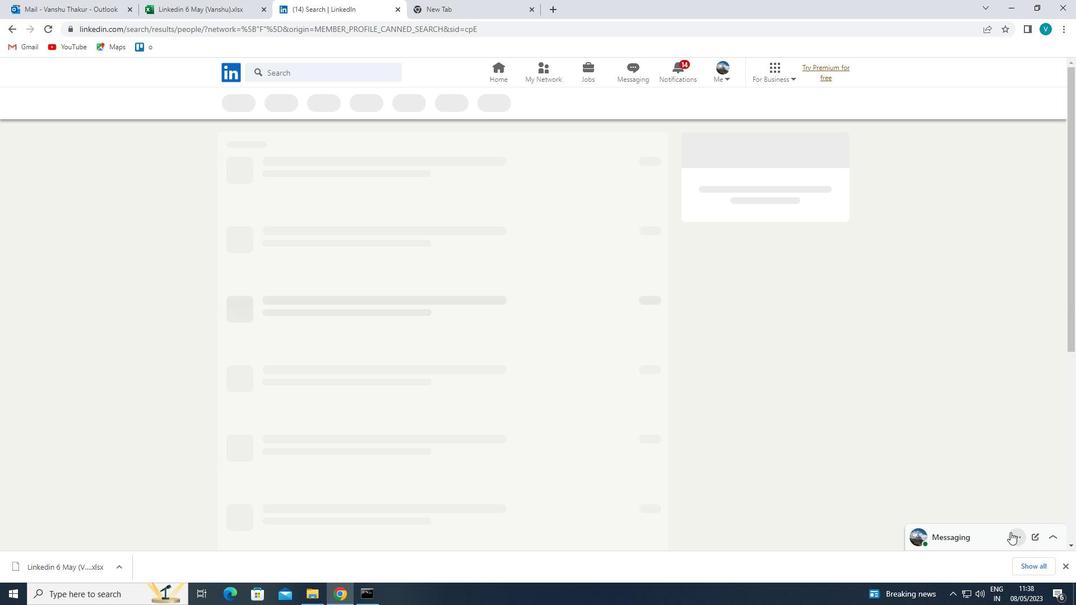 
